 Task: Find connections with filter location Padam with filter topic #successwith filter profile language Spanish with filter current company Indian Transport Logistics News with filter school Garden City University with filter industry Performing Arts and Spectator Sports with filter service category Public Relations with filter keywords title IT Professional
Action: Mouse moved to (507, 71)
Screenshot: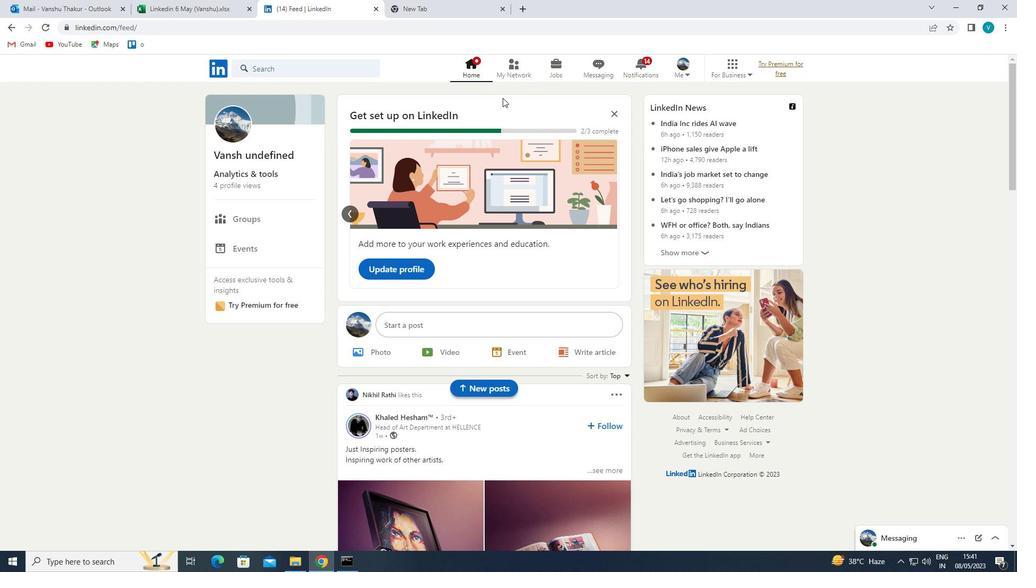 
Action: Mouse pressed left at (507, 71)
Screenshot: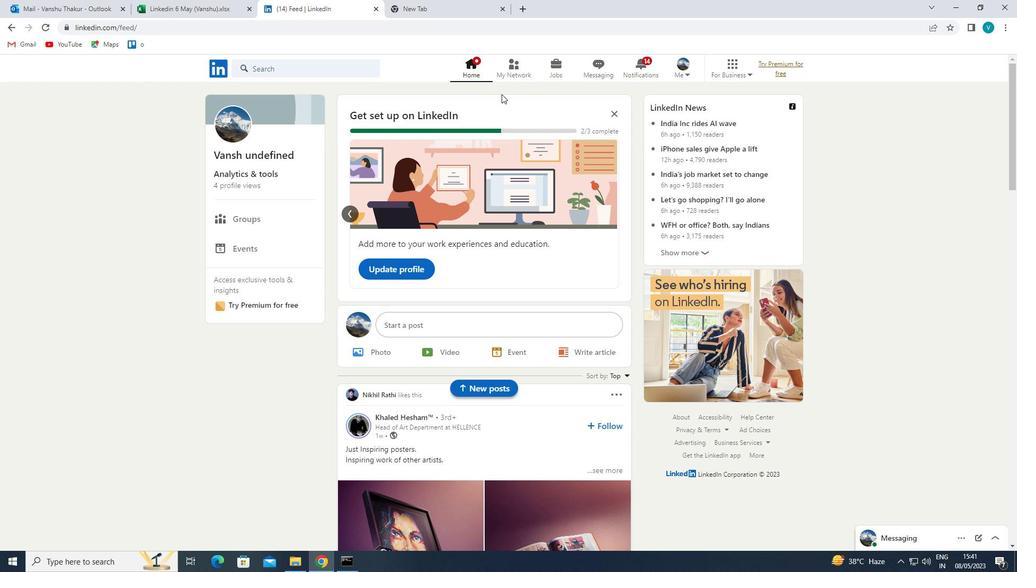 
Action: Mouse moved to (314, 122)
Screenshot: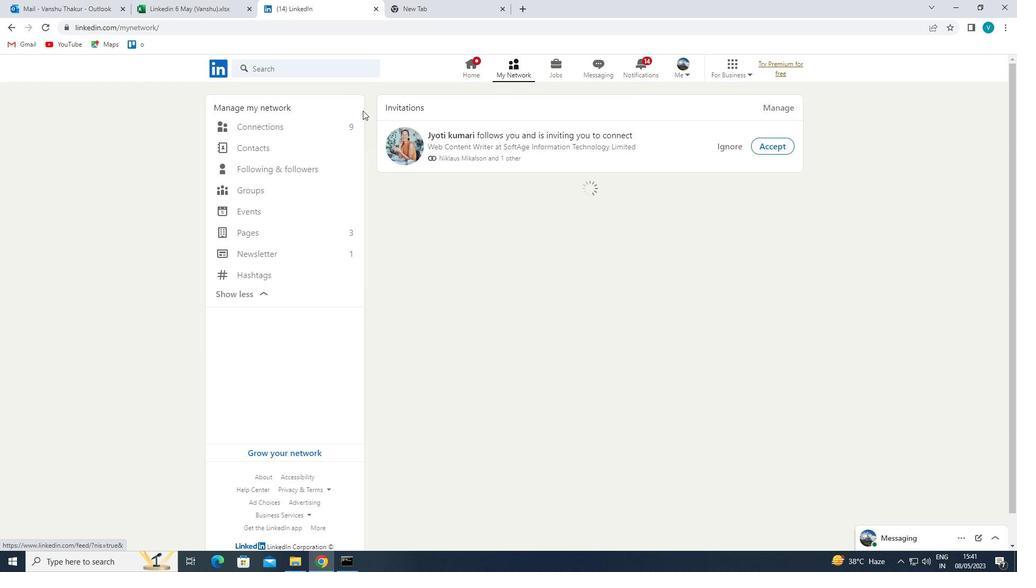
Action: Mouse pressed left at (314, 122)
Screenshot: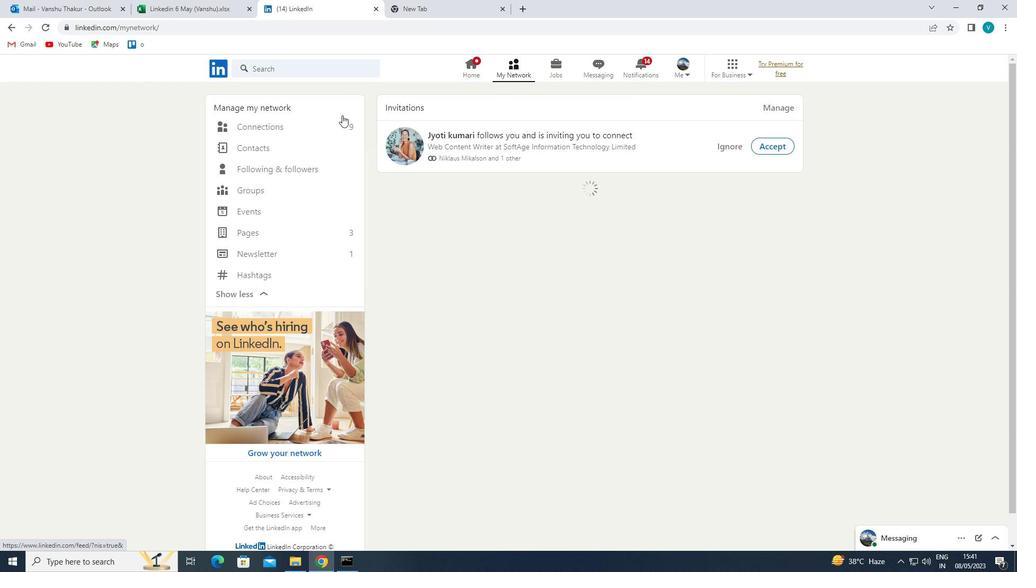
Action: Mouse moved to (608, 130)
Screenshot: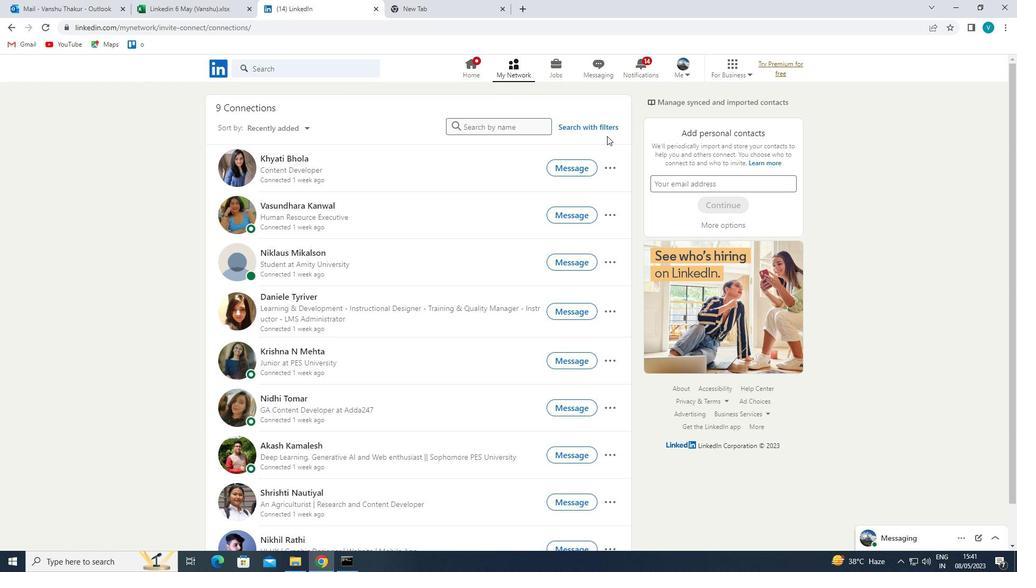 
Action: Mouse pressed left at (608, 130)
Screenshot: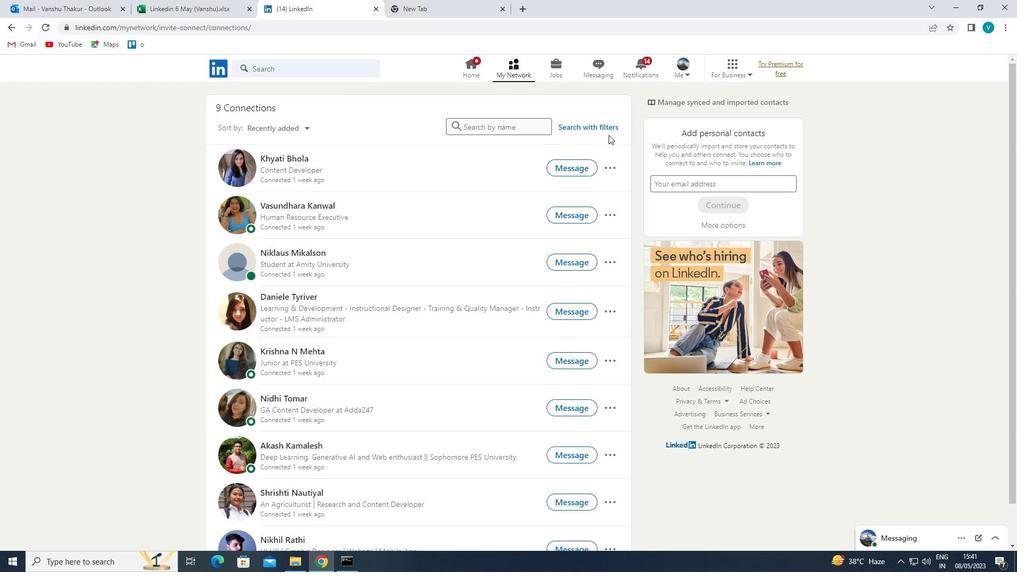 
Action: Mouse moved to (520, 95)
Screenshot: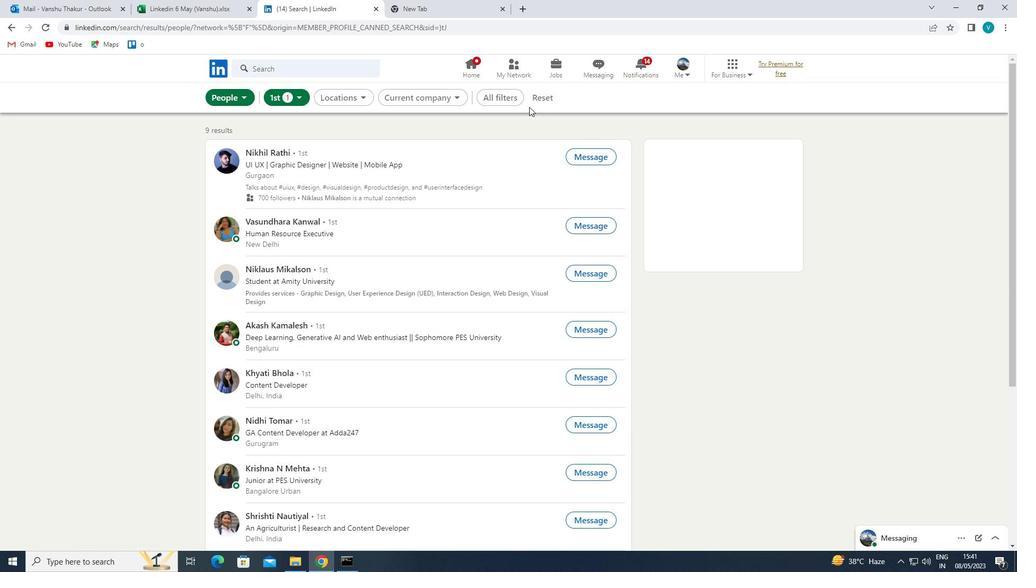 
Action: Mouse pressed left at (520, 95)
Screenshot: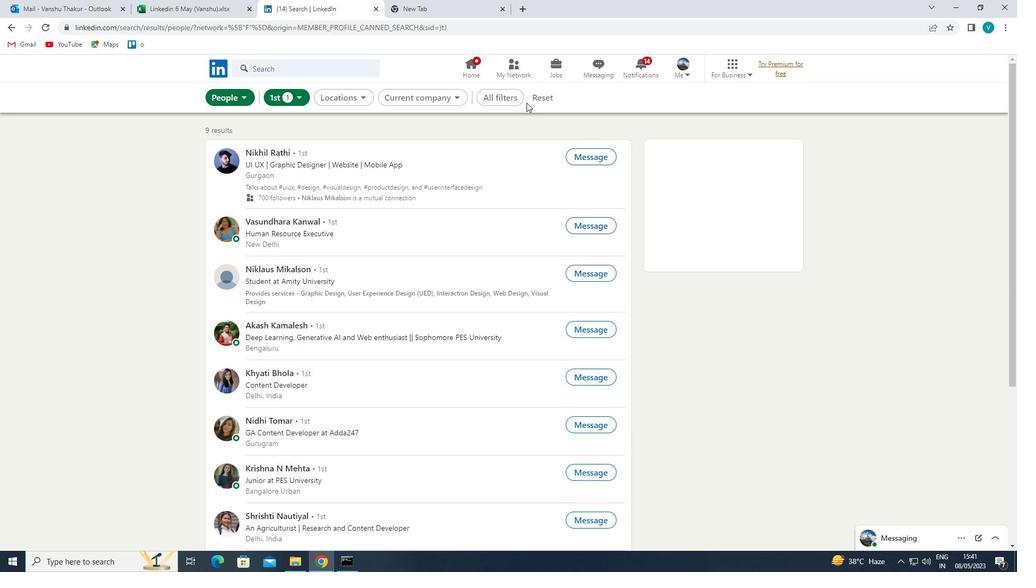 
Action: Mouse moved to (775, 241)
Screenshot: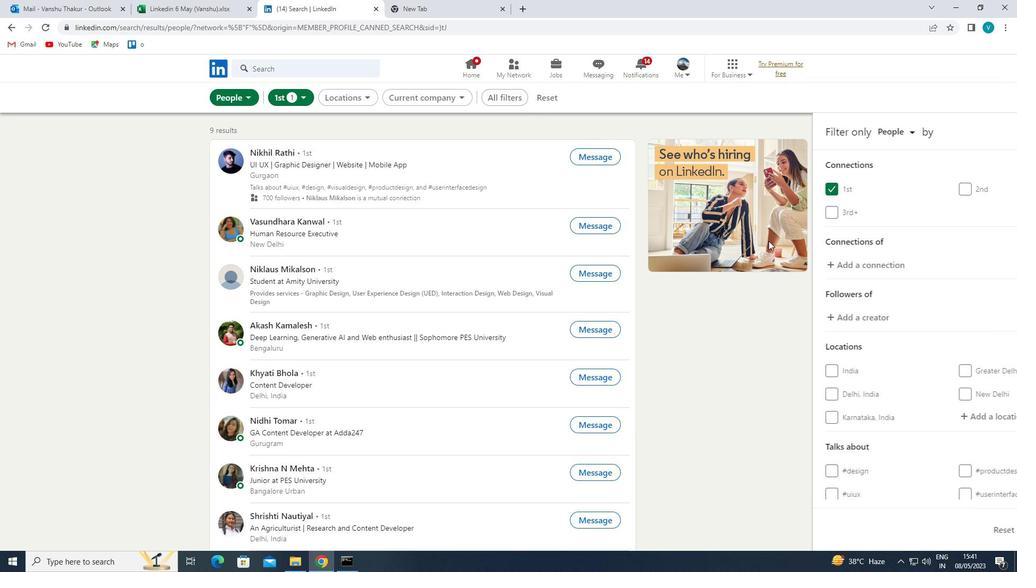 
Action: Mouse scrolled (775, 241) with delta (0, 0)
Screenshot: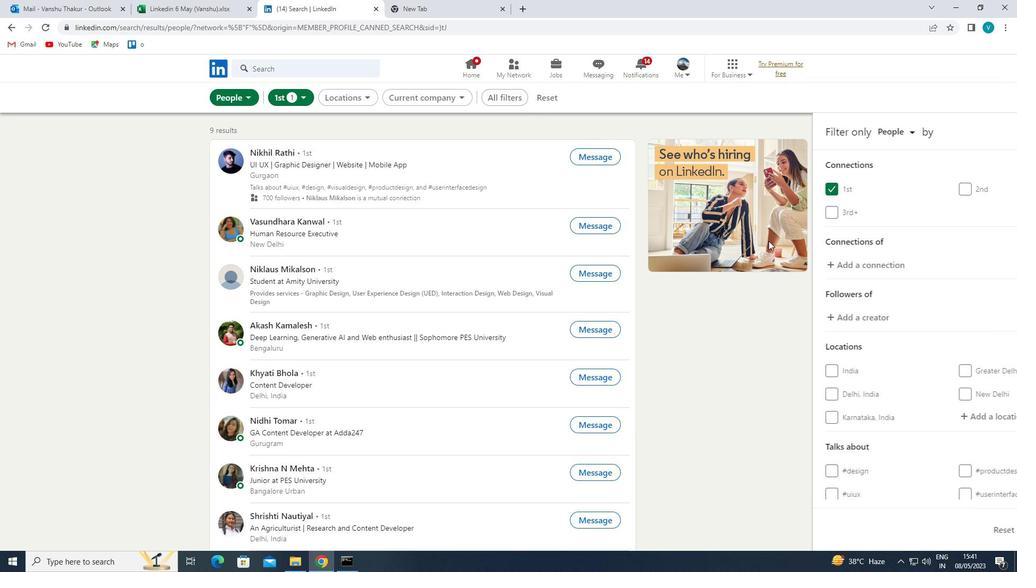 
Action: Mouse moved to (780, 243)
Screenshot: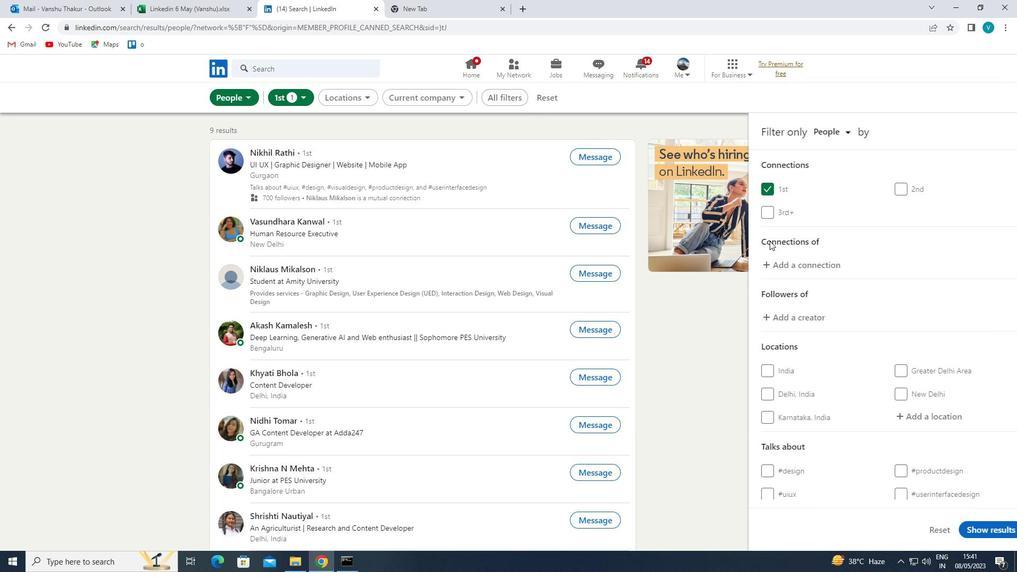 
Action: Mouse scrolled (780, 242) with delta (0, 0)
Screenshot: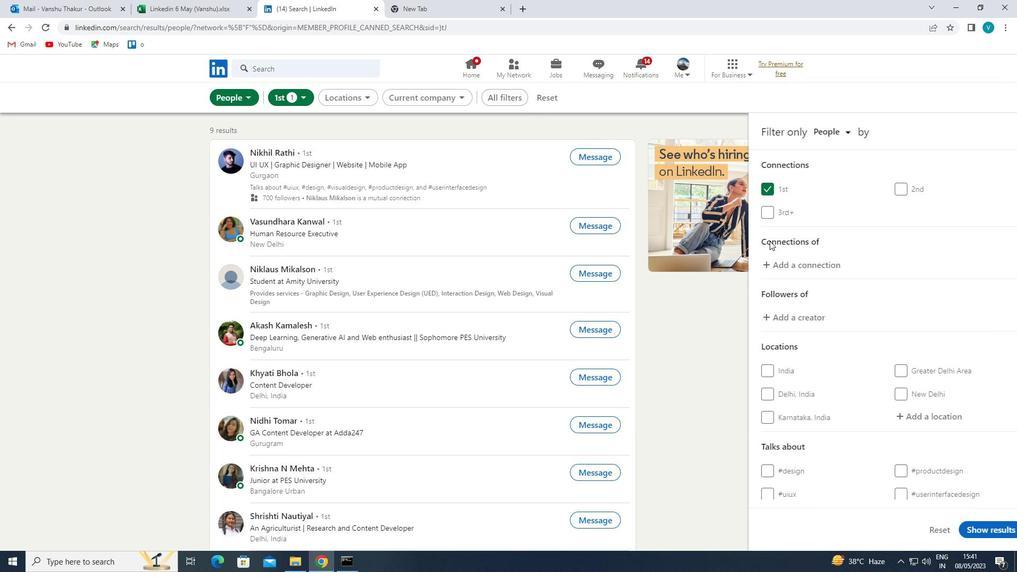 
Action: Mouse moved to (872, 309)
Screenshot: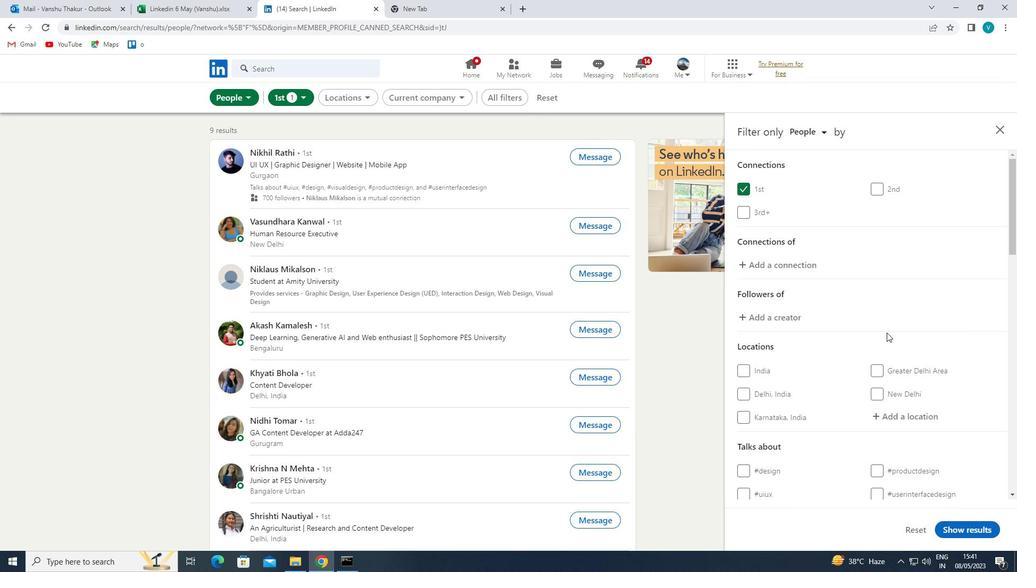 
Action: Mouse scrolled (872, 309) with delta (0, 0)
Screenshot: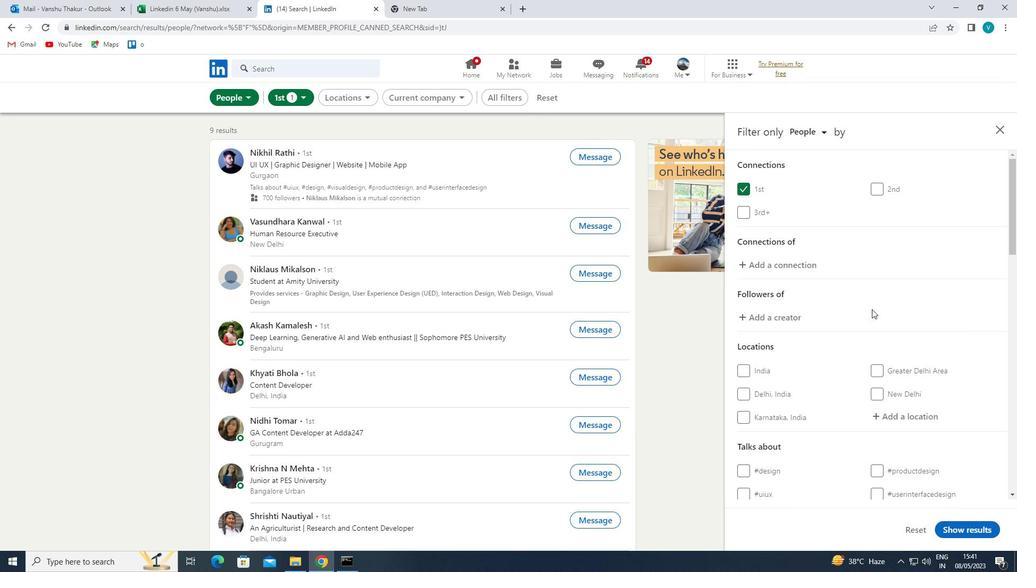 
Action: Mouse moved to (901, 359)
Screenshot: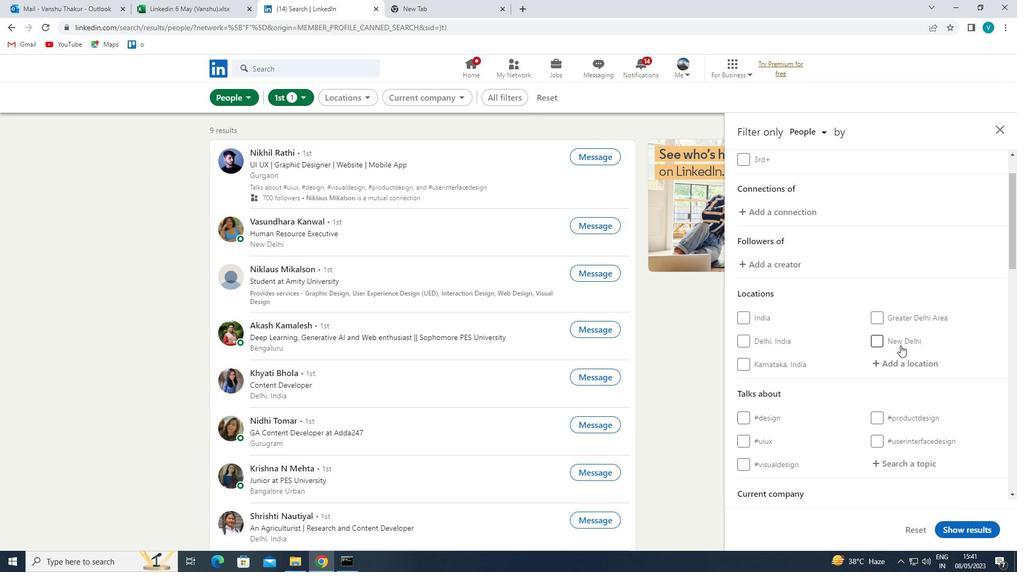 
Action: Mouse pressed left at (901, 359)
Screenshot: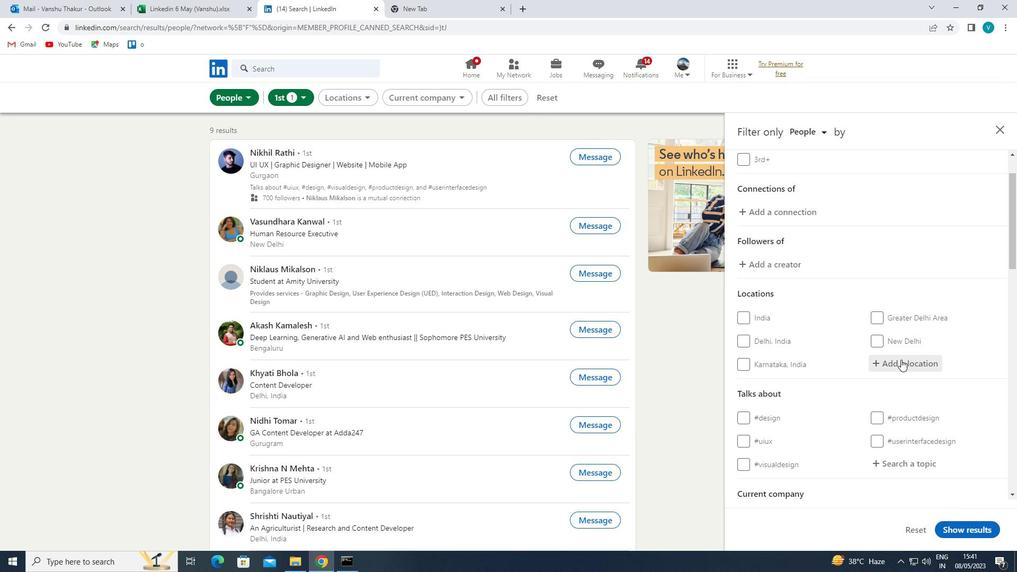 
Action: Mouse moved to (586, 469)
Screenshot: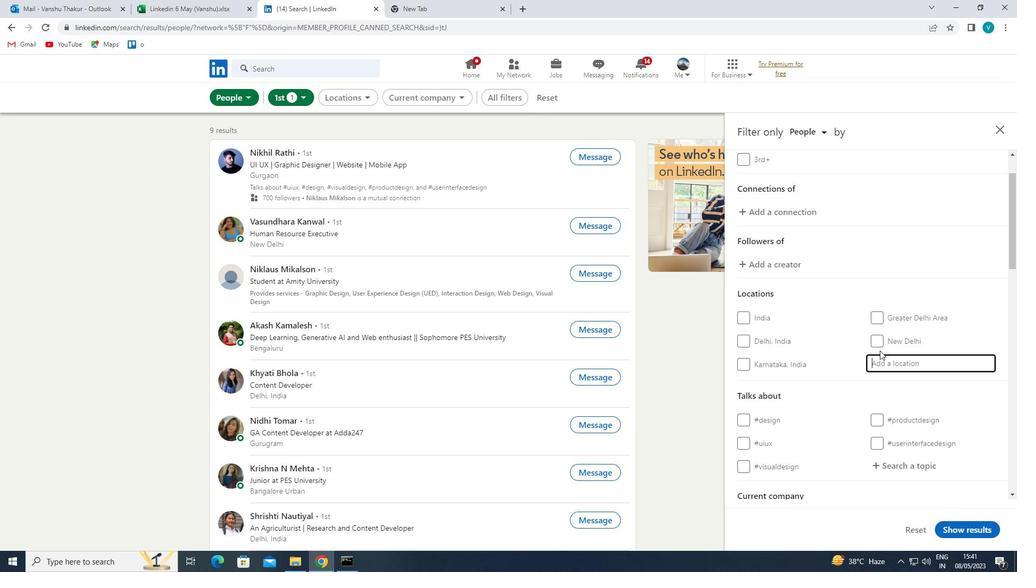 
Action: Key pressed <Key.shift>PADAM
Screenshot: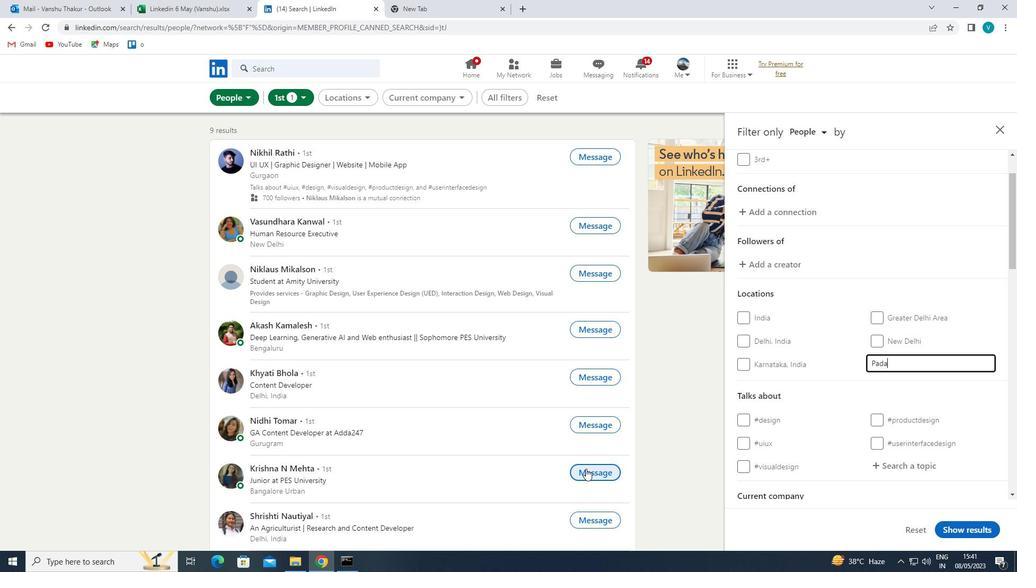 
Action: Mouse moved to (828, 383)
Screenshot: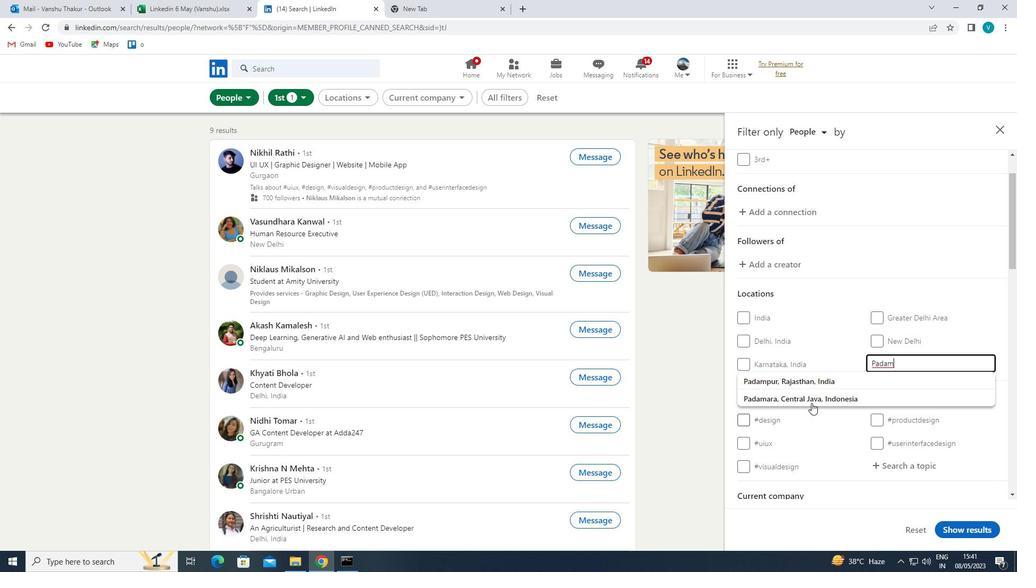 
Action: Mouse pressed left at (828, 383)
Screenshot: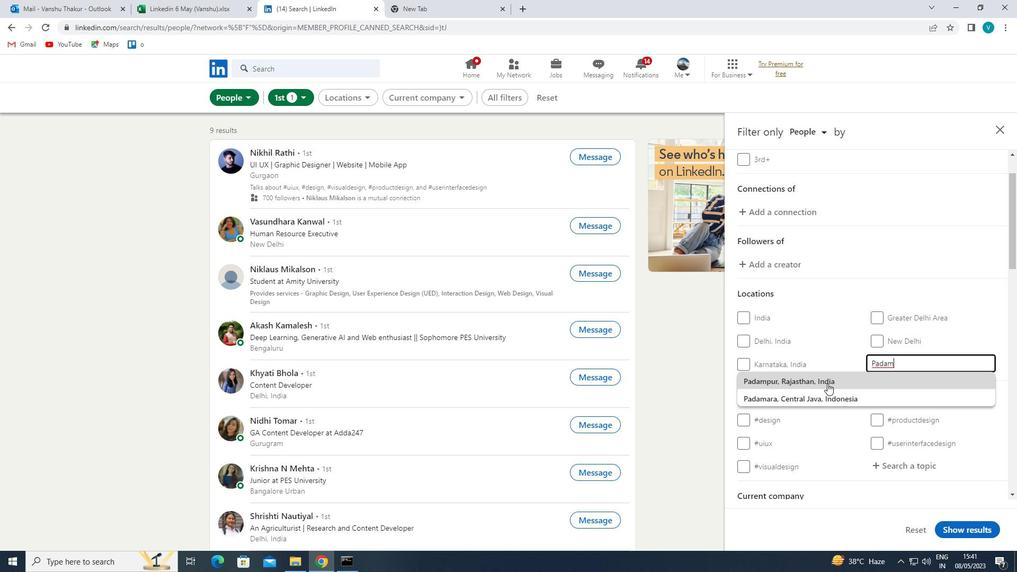 
Action: Mouse moved to (834, 379)
Screenshot: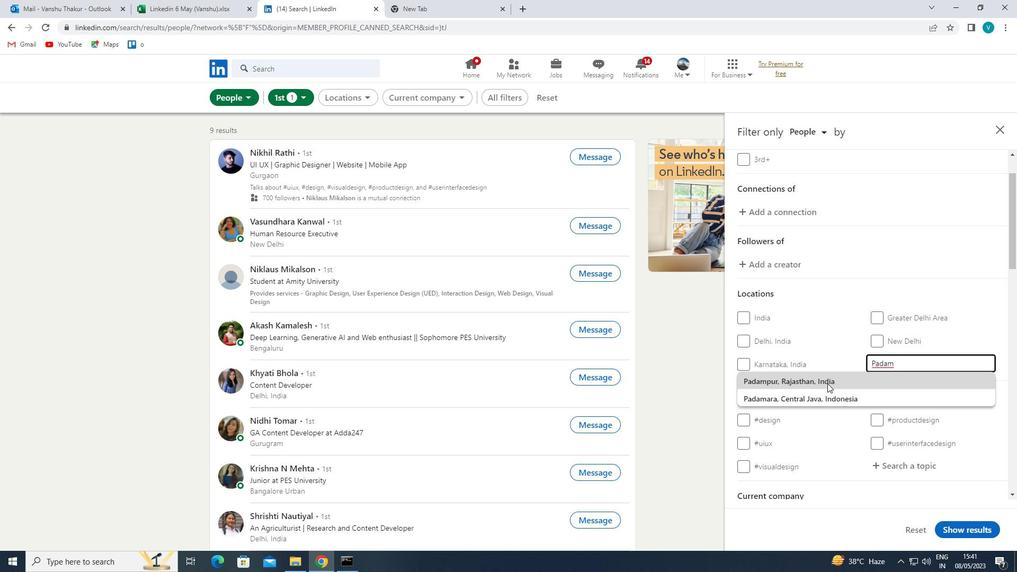 
Action: Mouse scrolled (834, 379) with delta (0, 0)
Screenshot: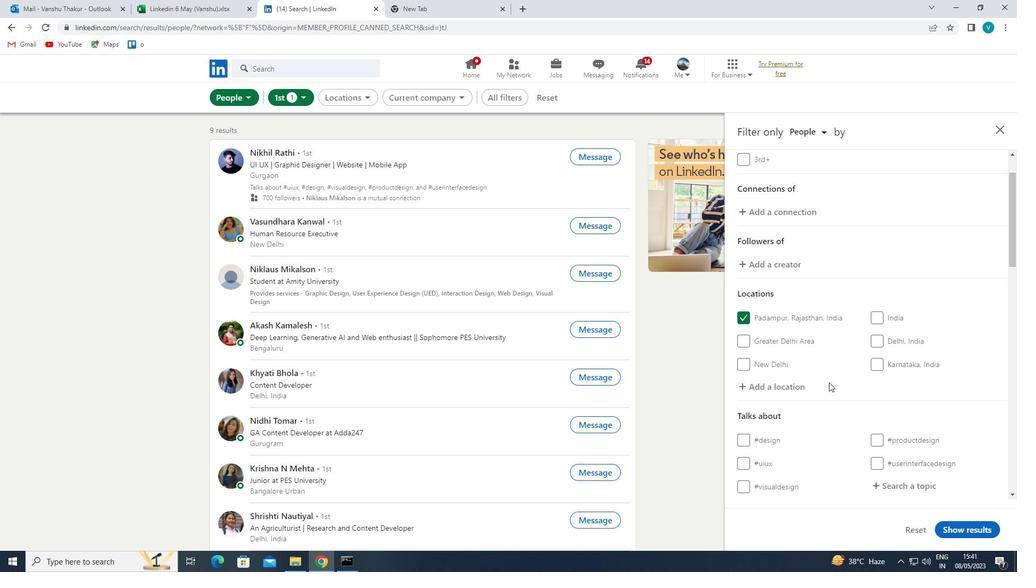 
Action: Mouse moved to (835, 379)
Screenshot: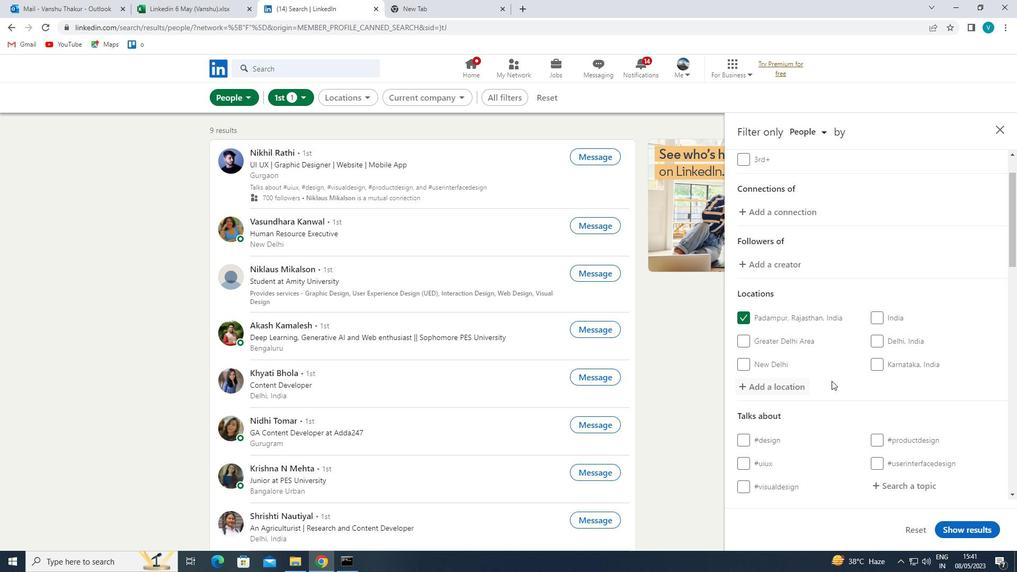 
Action: Mouse scrolled (835, 379) with delta (0, 0)
Screenshot: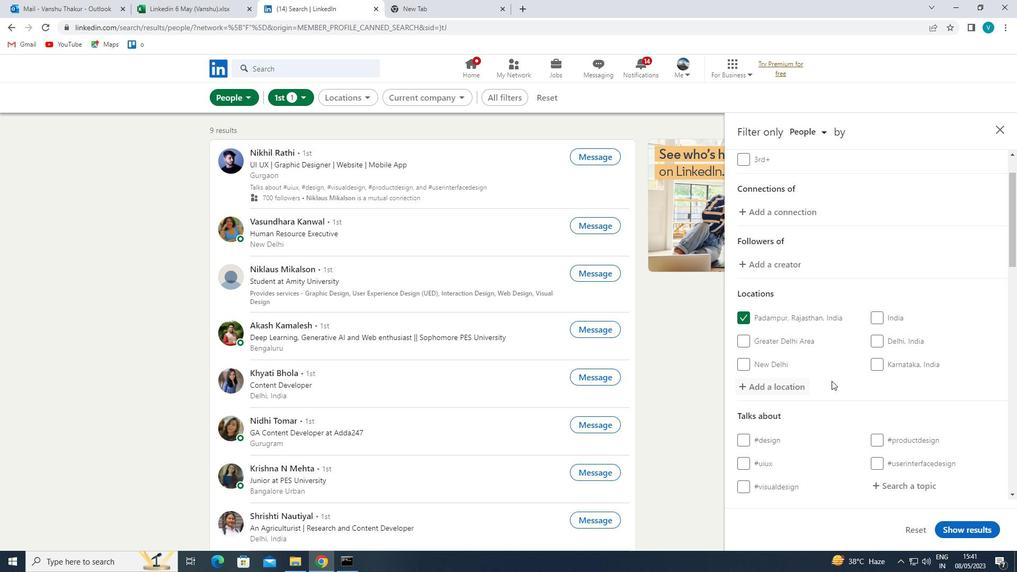 
Action: Mouse moved to (901, 373)
Screenshot: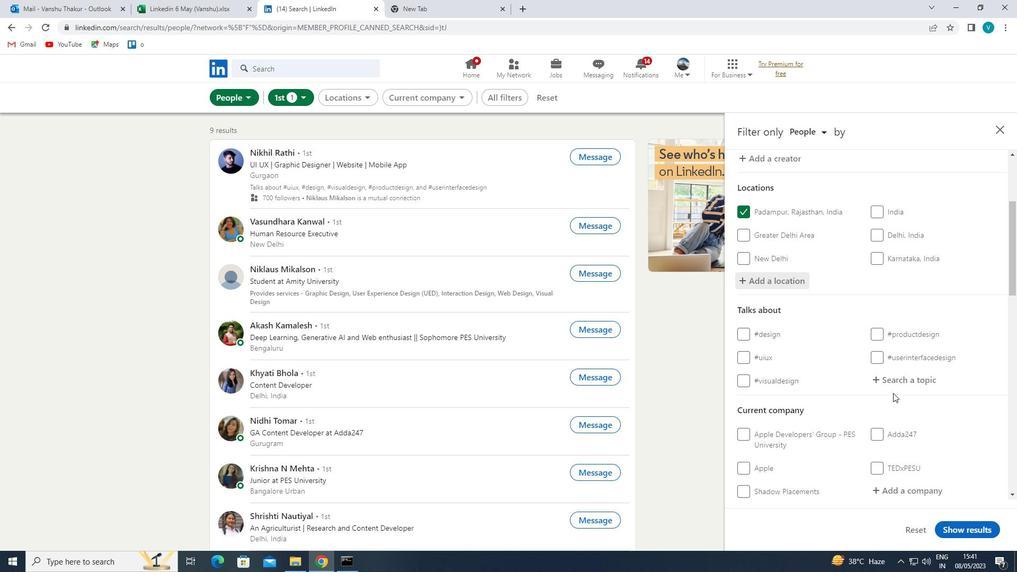 
Action: Mouse pressed left at (901, 373)
Screenshot: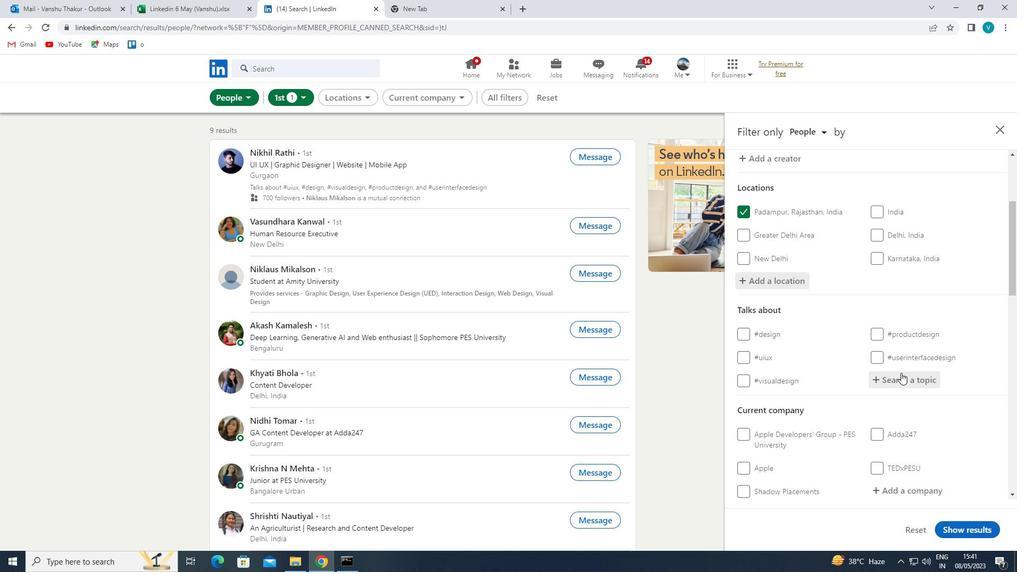 
Action: Mouse moved to (662, 521)
Screenshot: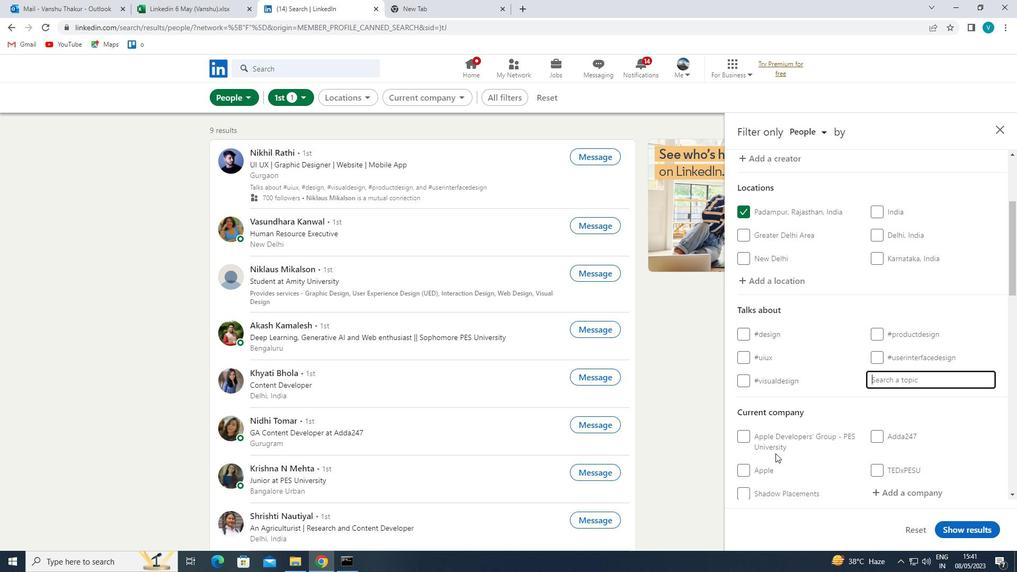 
Action: Key pressed SUCCESS
Screenshot: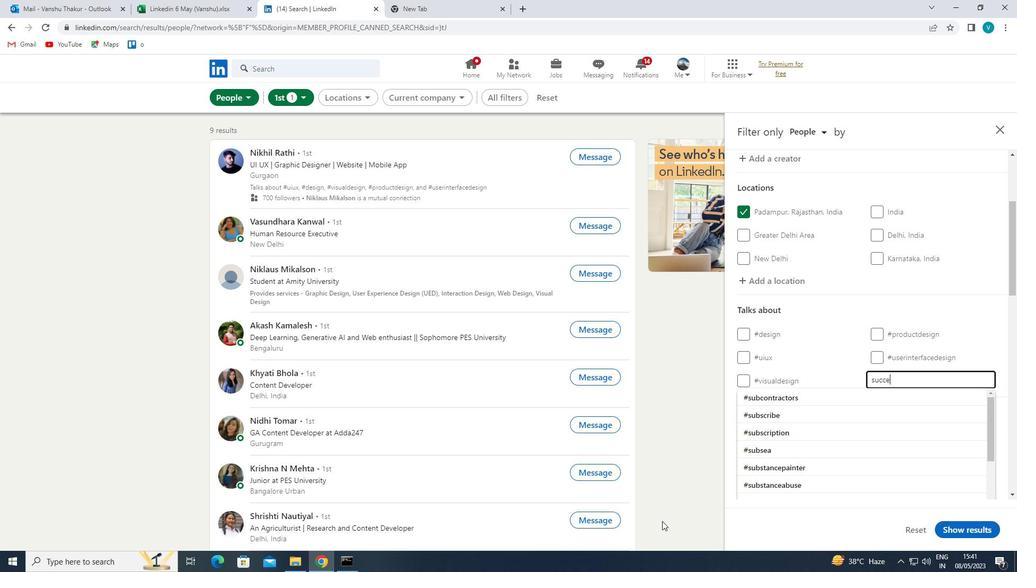 
Action: Mouse moved to (791, 393)
Screenshot: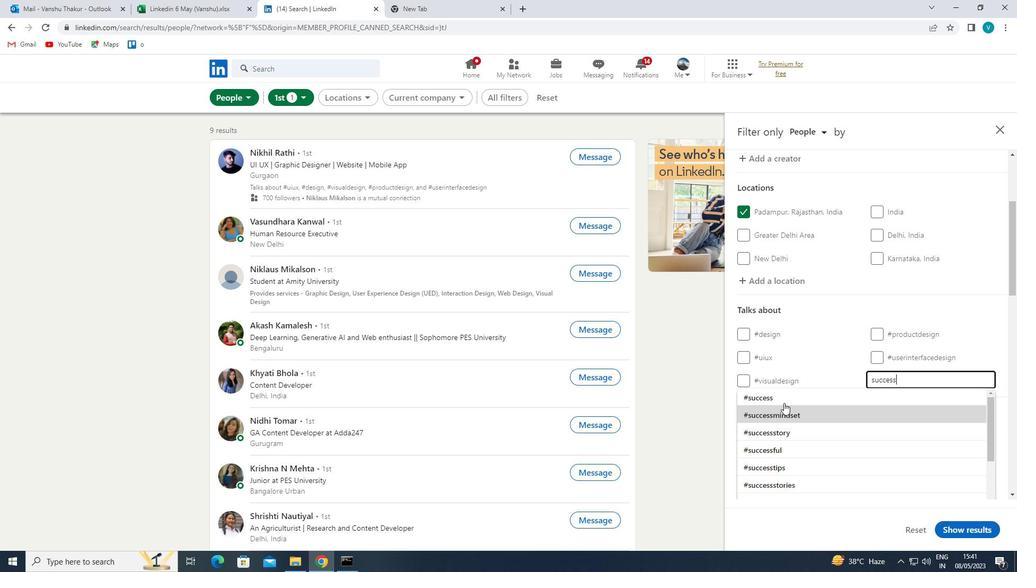 
Action: Mouse pressed left at (791, 393)
Screenshot: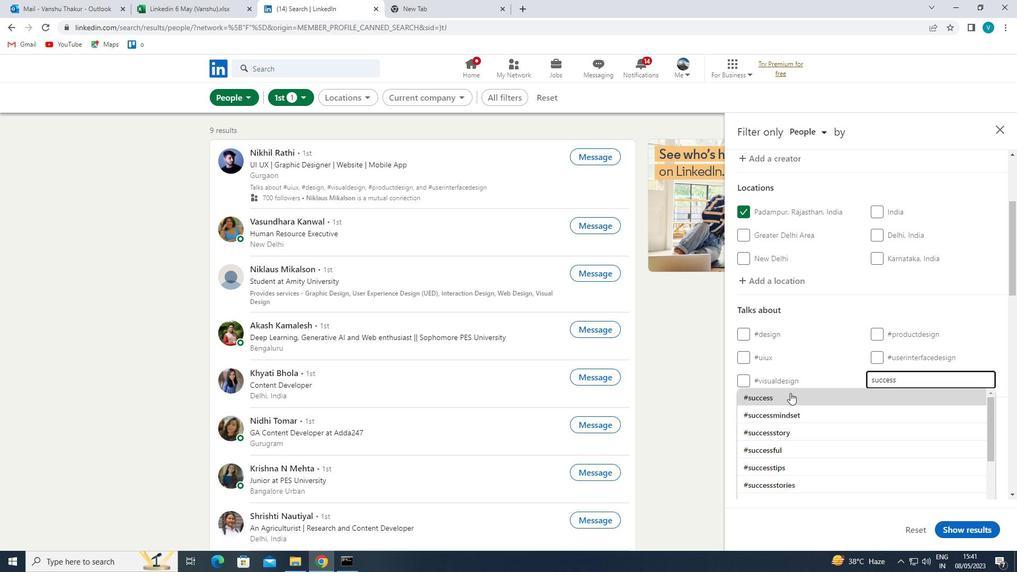 
Action: Mouse moved to (821, 404)
Screenshot: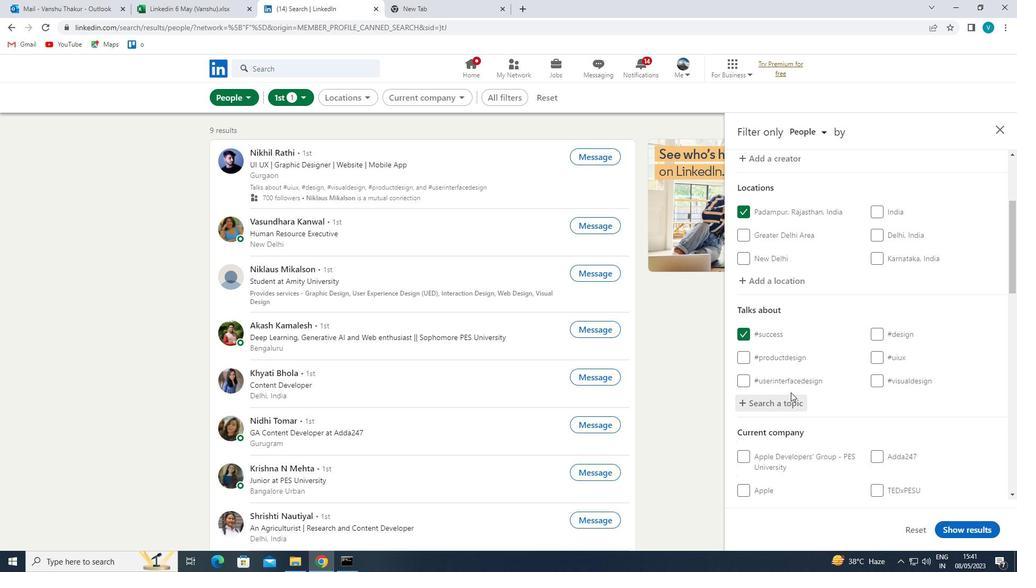 
Action: Mouse scrolled (821, 403) with delta (0, 0)
Screenshot: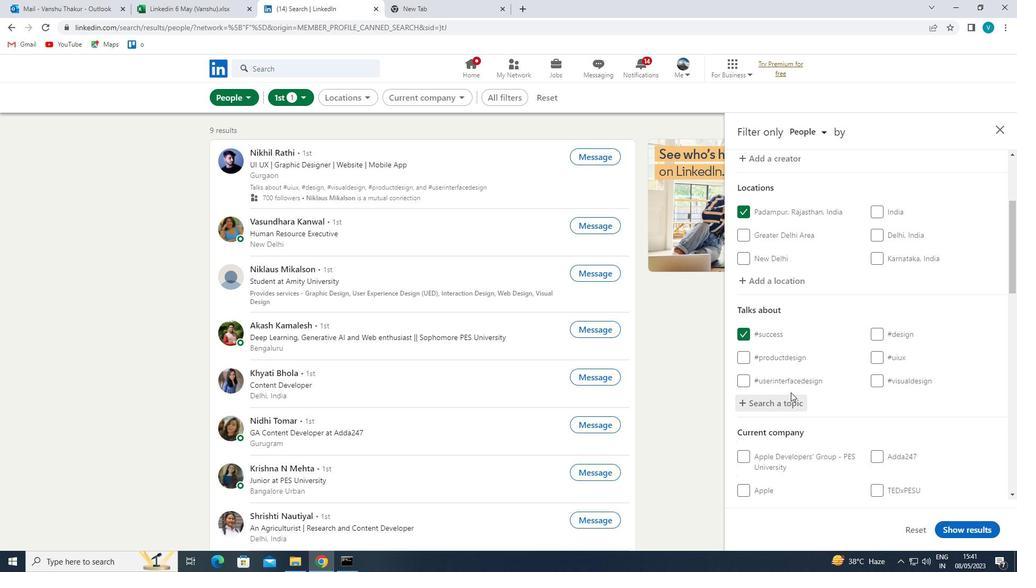 
Action: Mouse moved to (822, 404)
Screenshot: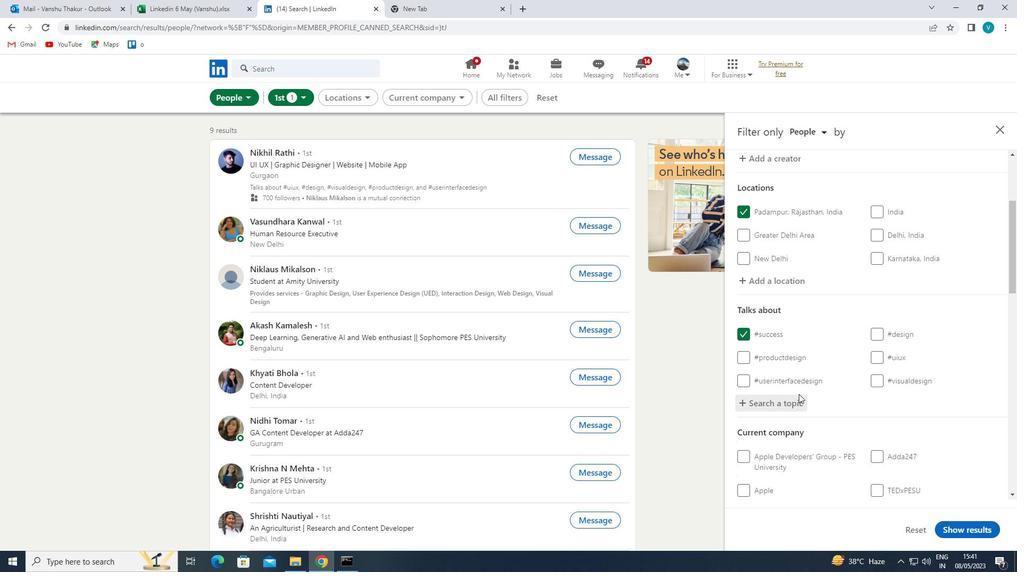 
Action: Mouse scrolled (822, 403) with delta (0, 0)
Screenshot: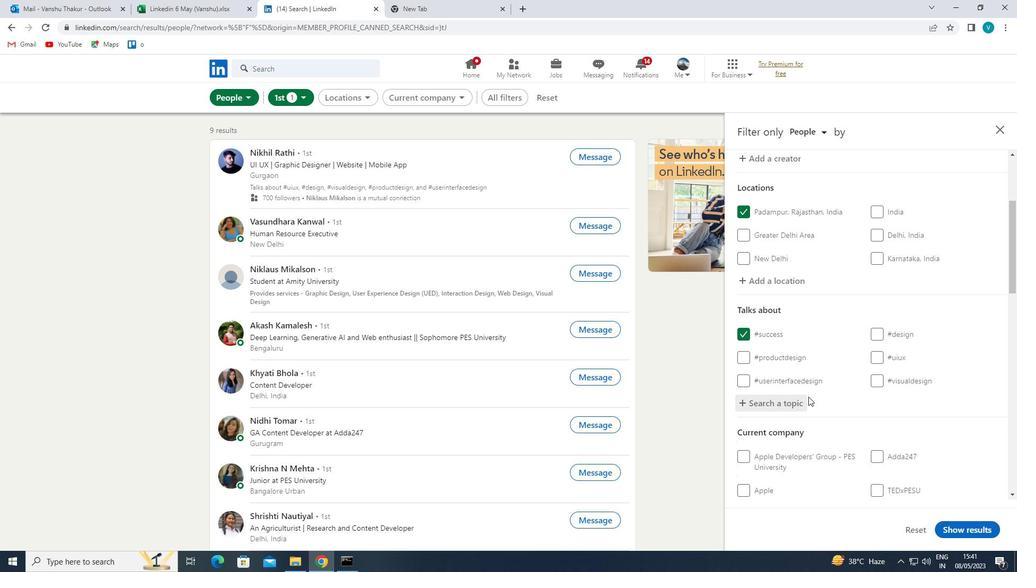 
Action: Mouse scrolled (822, 403) with delta (0, 0)
Screenshot: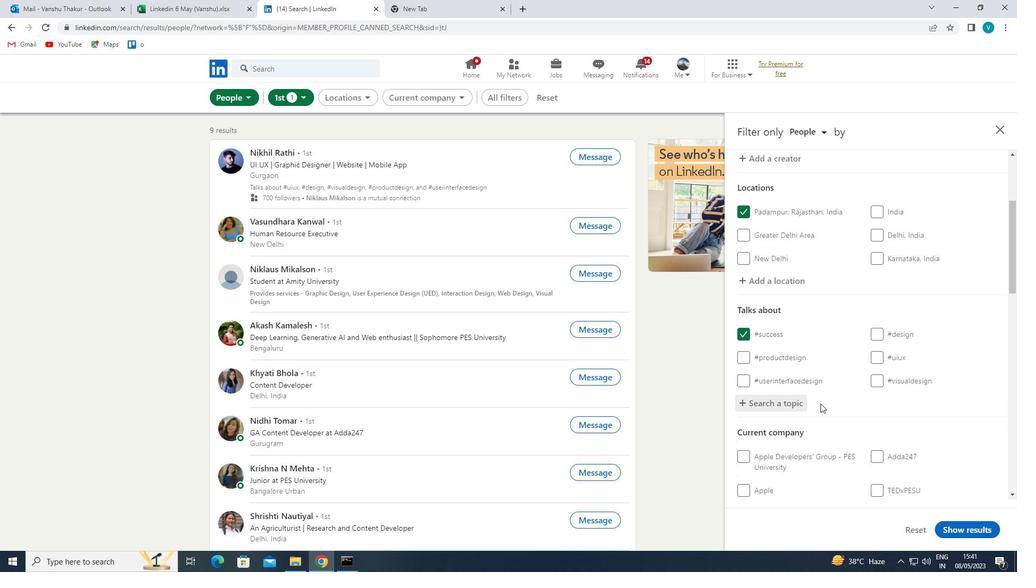 
Action: Mouse moved to (902, 361)
Screenshot: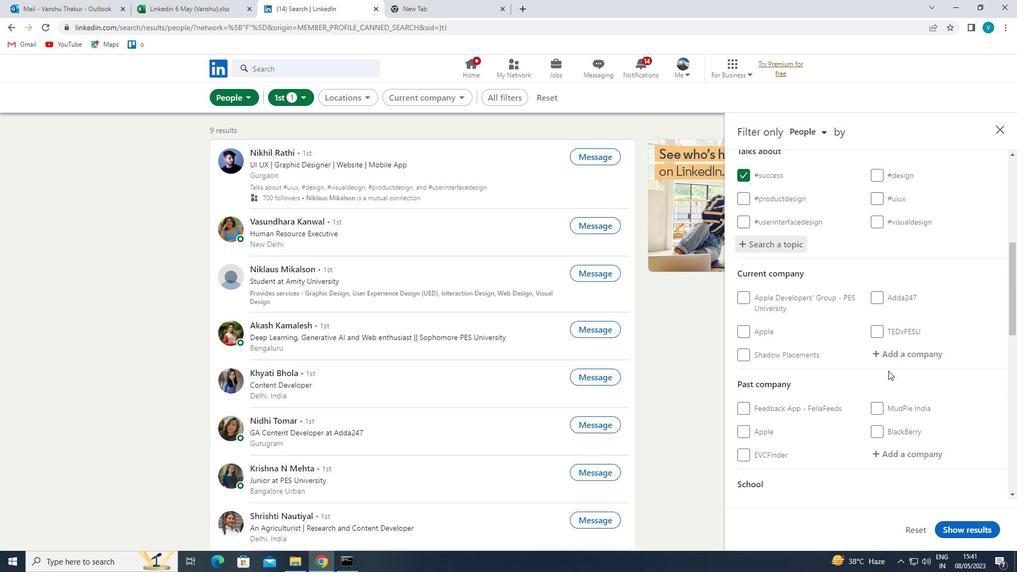 
Action: Mouse pressed left at (902, 361)
Screenshot: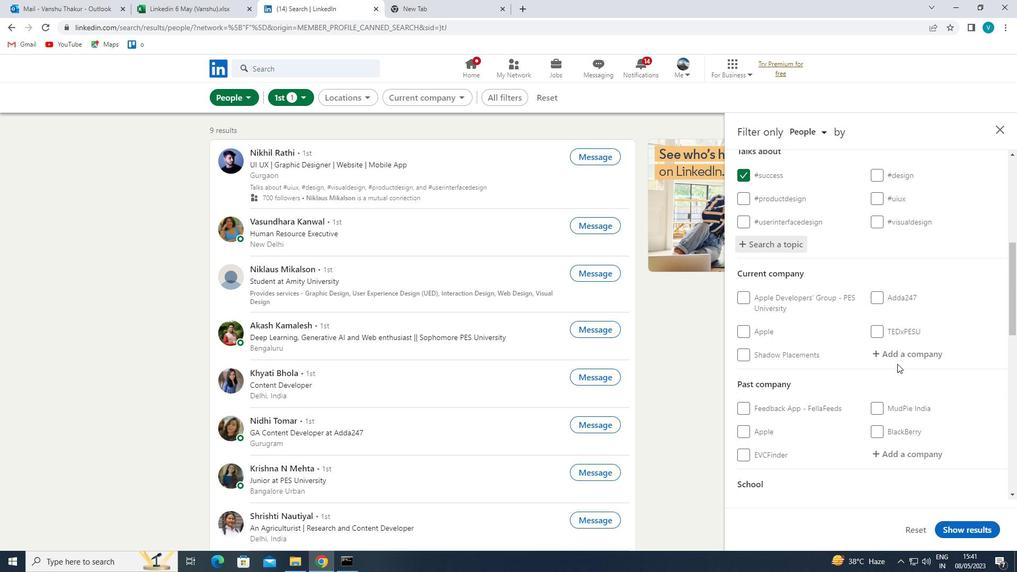 
Action: Mouse moved to (859, 386)
Screenshot: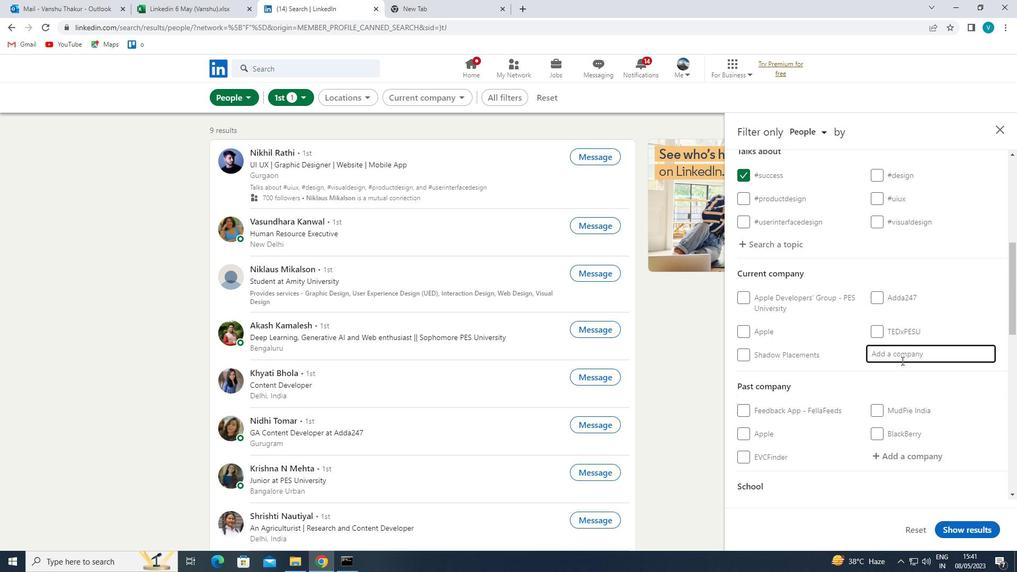 
Action: Key pressed <Key.shift>
Screenshot: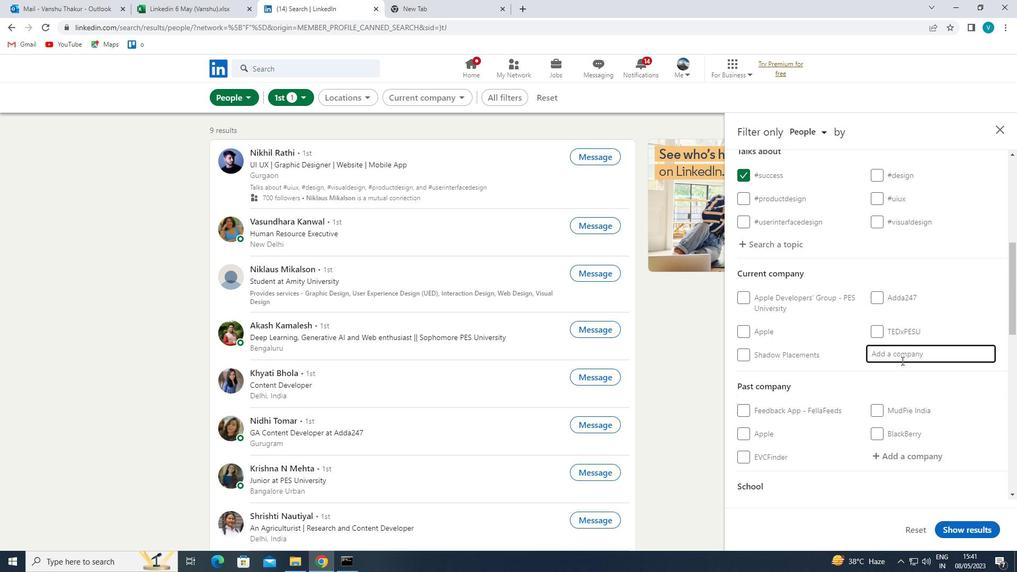
Action: Mouse moved to (797, 425)
Screenshot: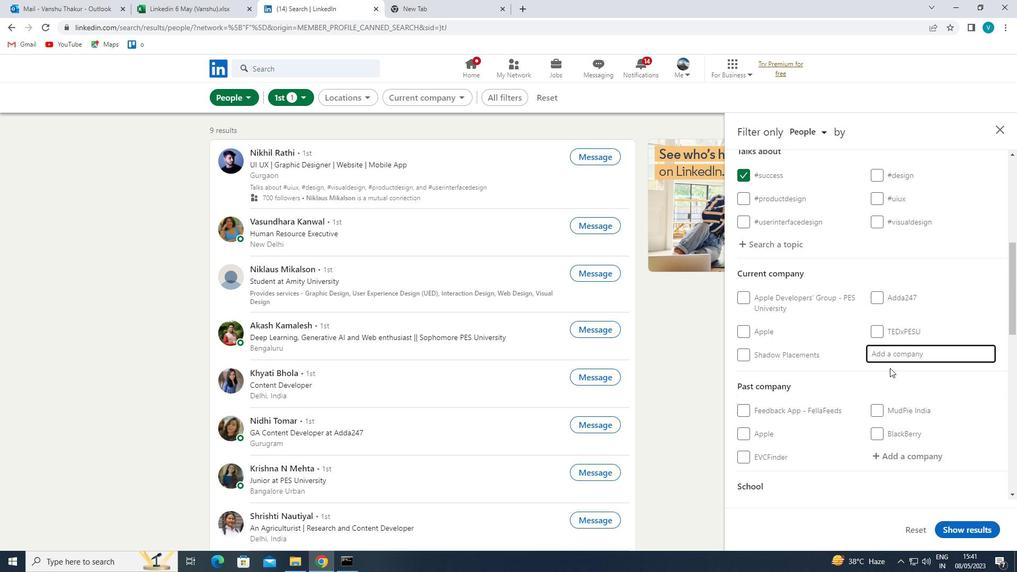 
Action: Key pressed INDIAN
Screenshot: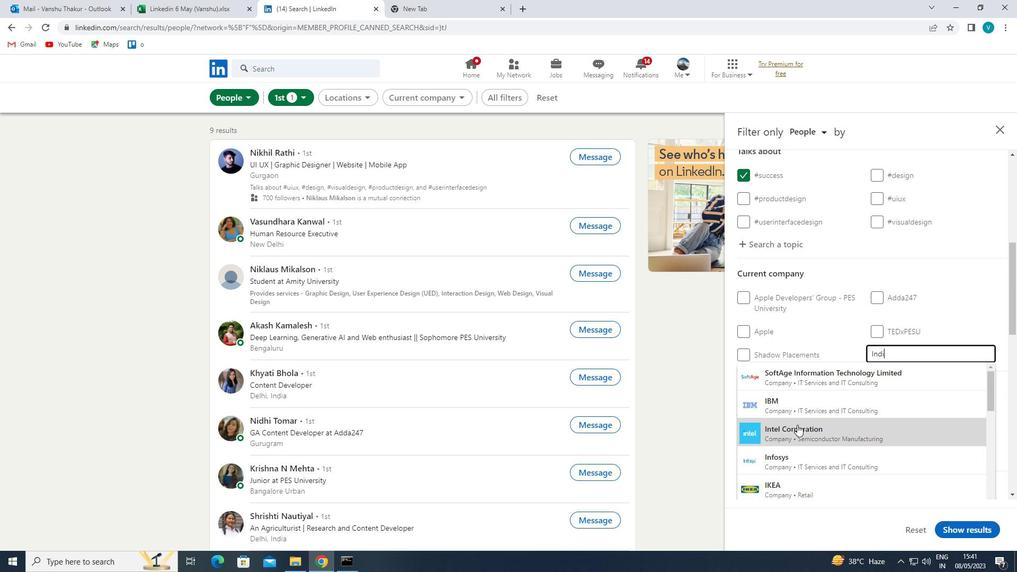 
Action: Mouse moved to (795, 405)
Screenshot: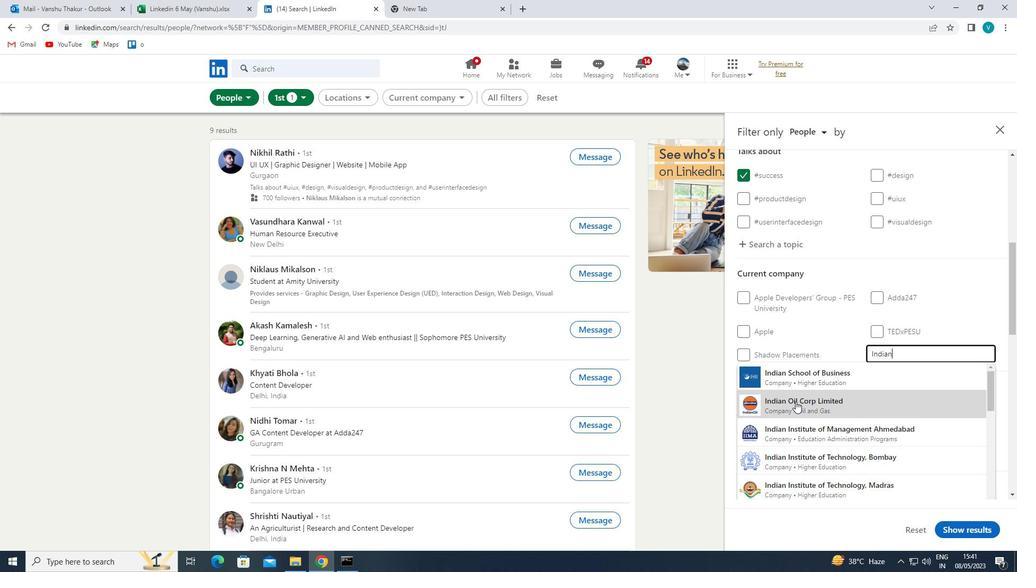 
Action: Key pressed <Key.space><Key.shift>TRANSPORT<Key.space>
Screenshot: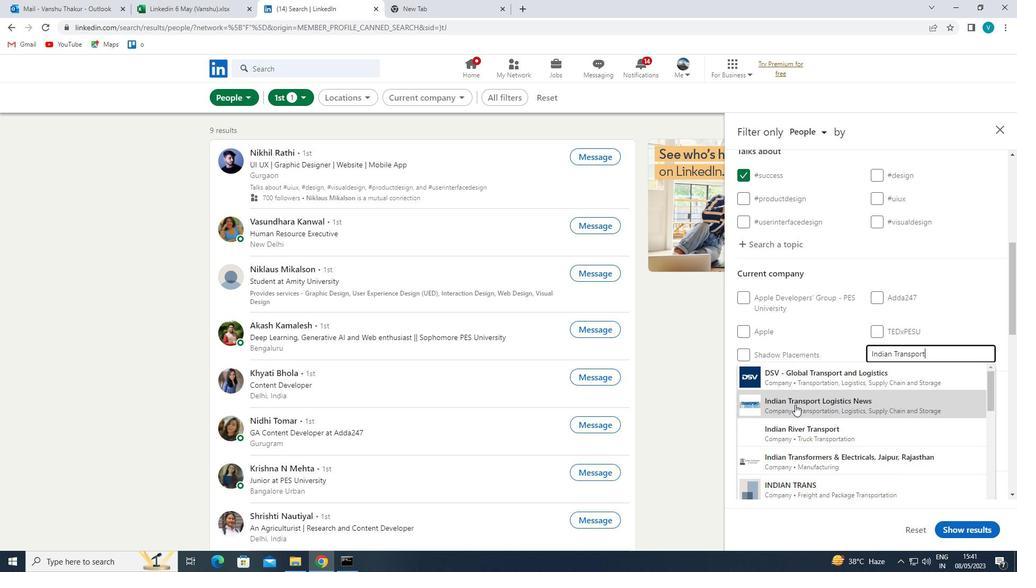 
Action: Mouse moved to (770, 396)
Screenshot: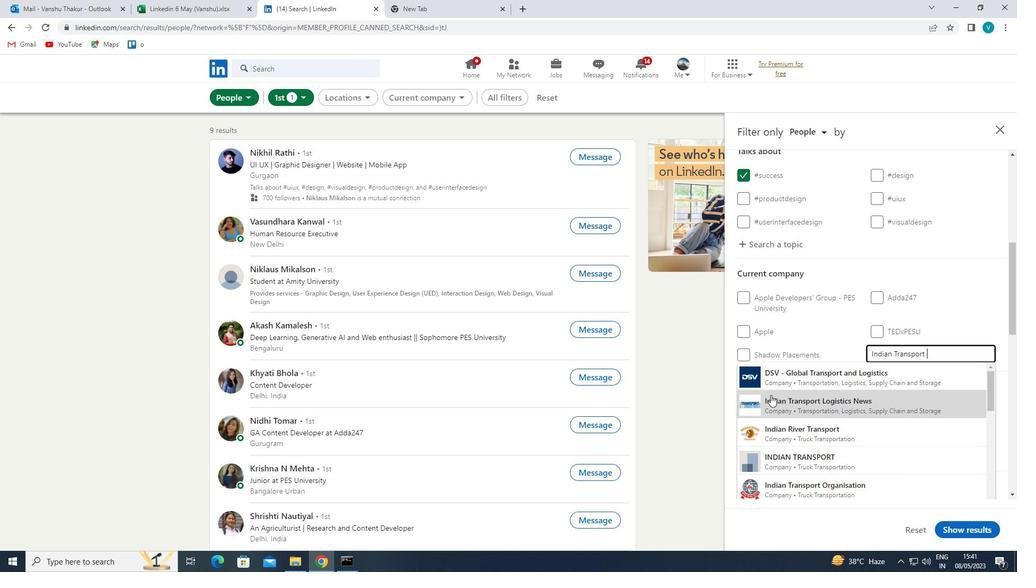 
Action: Mouse pressed left at (770, 396)
Screenshot: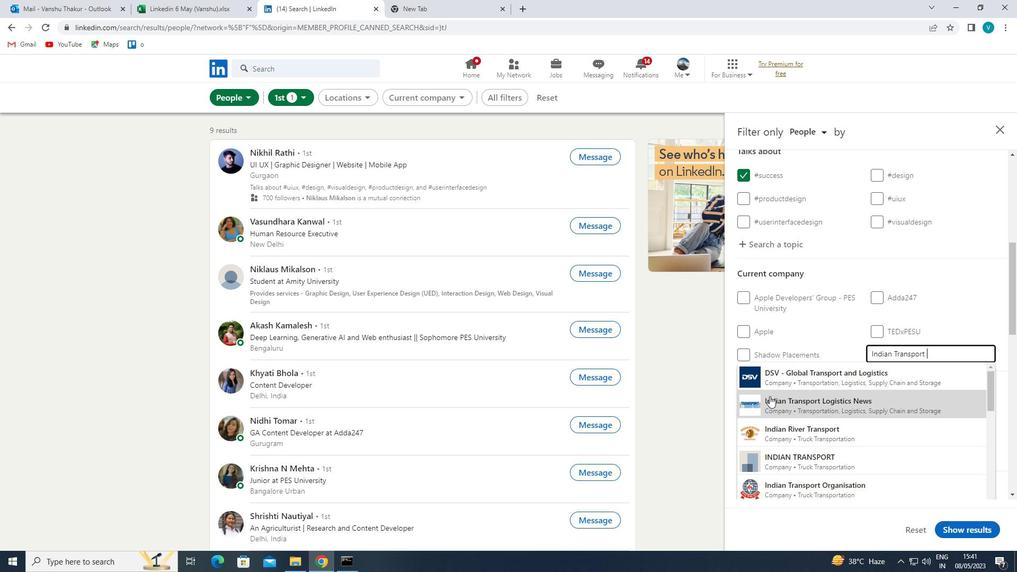 
Action: Mouse moved to (771, 398)
Screenshot: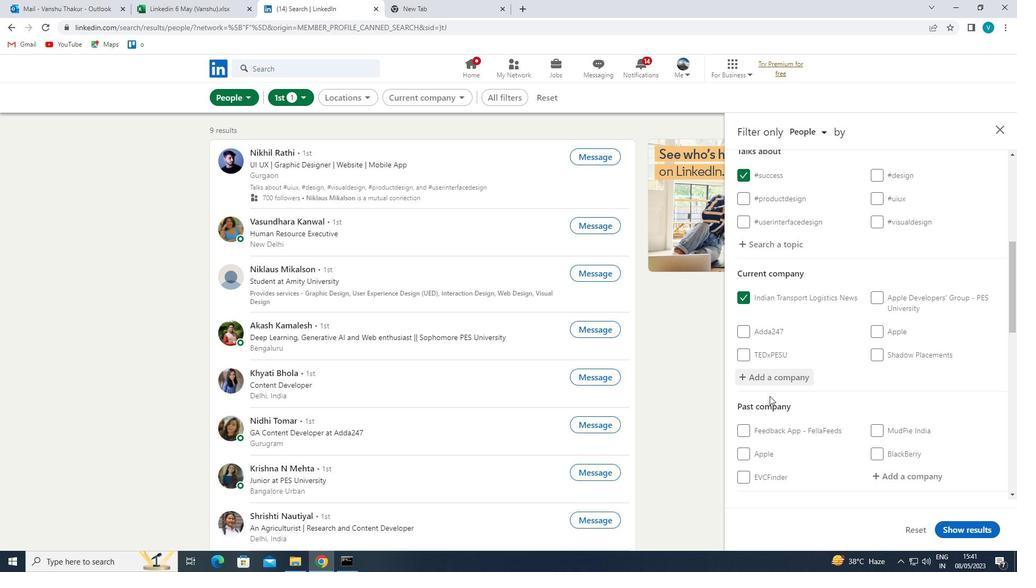 
Action: Mouse scrolled (771, 397) with delta (0, 0)
Screenshot: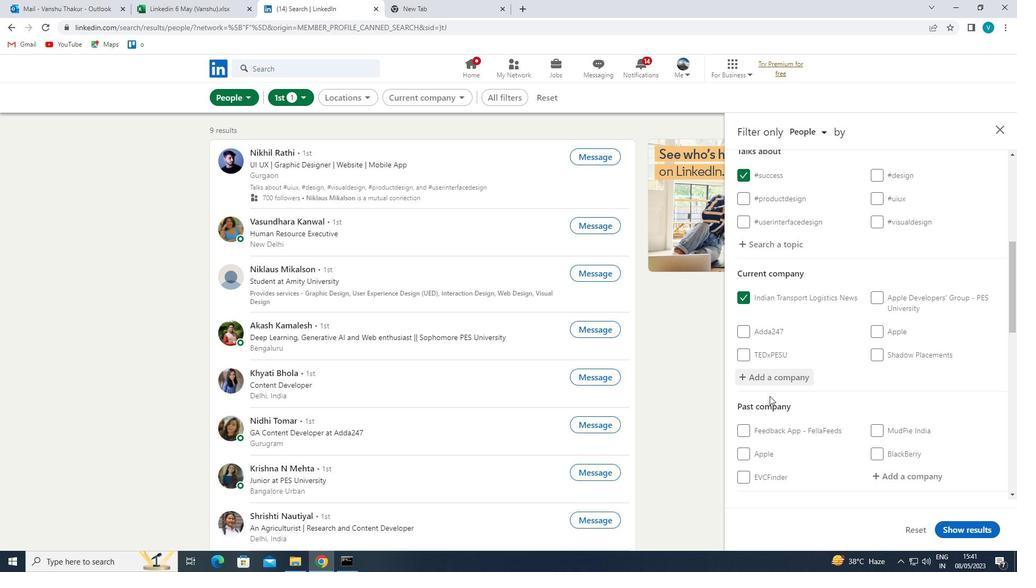 
Action: Mouse moved to (772, 398)
Screenshot: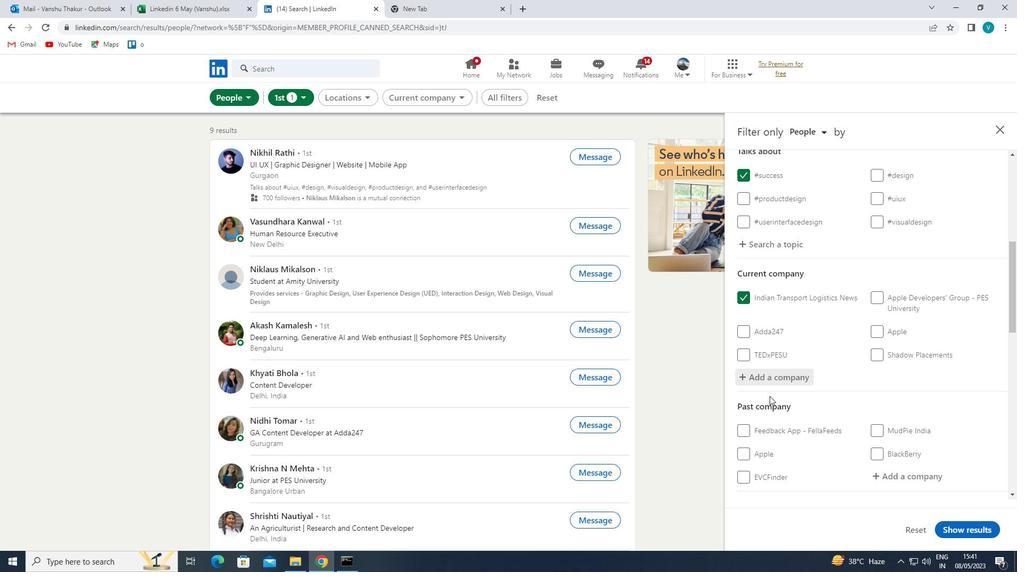 
Action: Mouse scrolled (772, 398) with delta (0, 0)
Screenshot: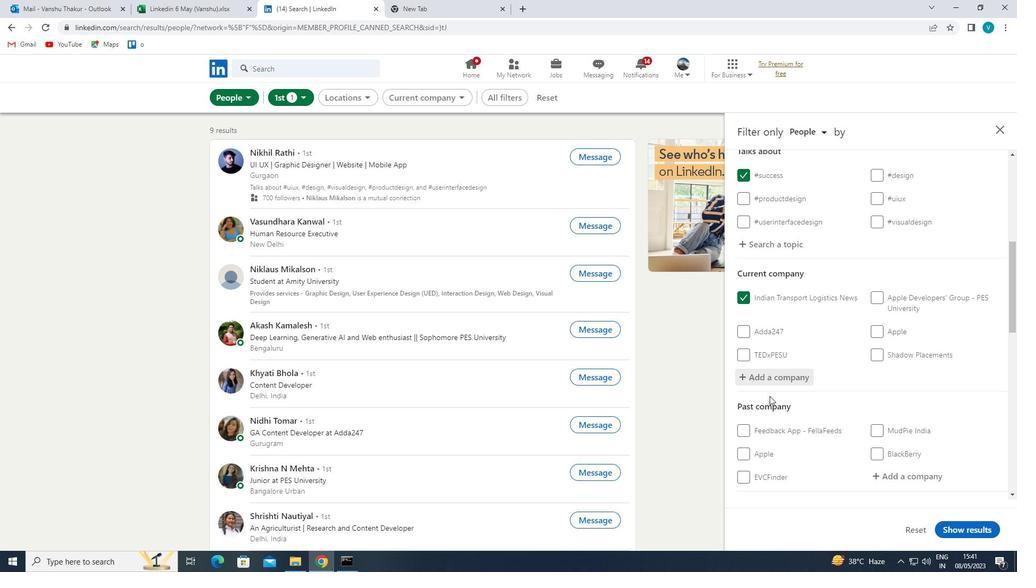 
Action: Mouse scrolled (772, 398) with delta (0, 0)
Screenshot: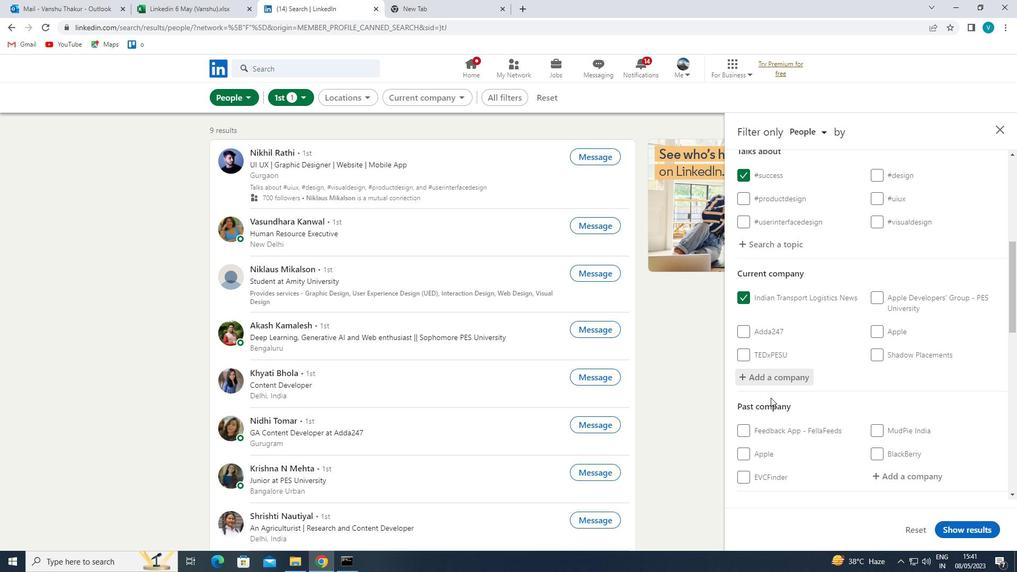 
Action: Mouse scrolled (772, 398) with delta (0, 0)
Screenshot: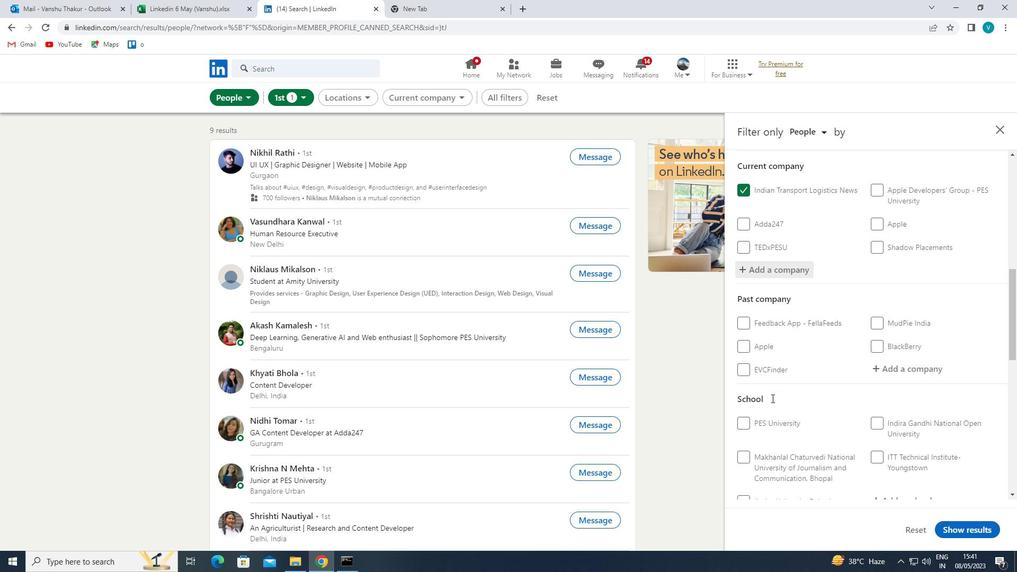 
Action: Mouse scrolled (772, 398) with delta (0, 0)
Screenshot: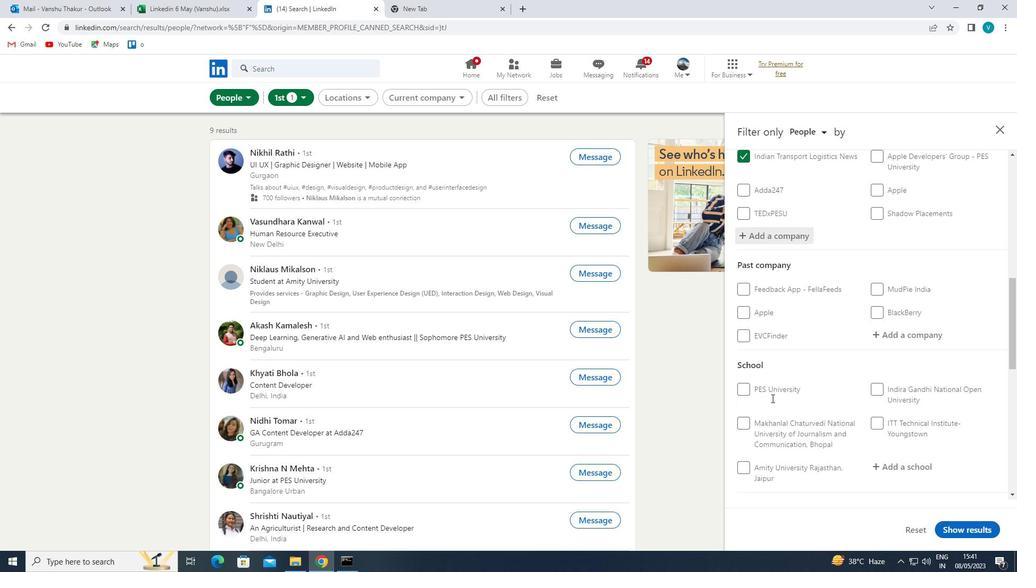 
Action: Mouse moved to (925, 338)
Screenshot: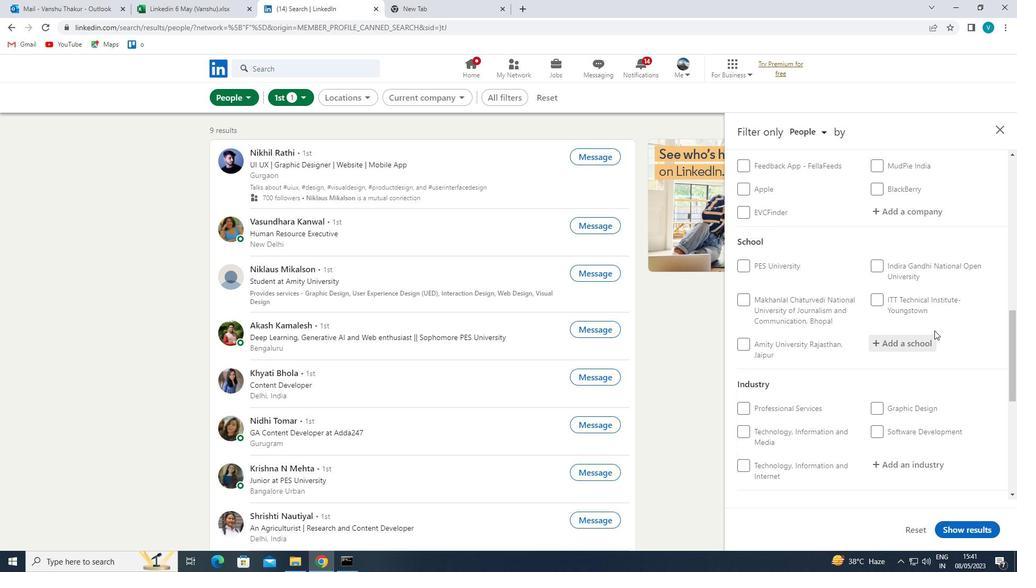
Action: Mouse pressed left at (925, 338)
Screenshot: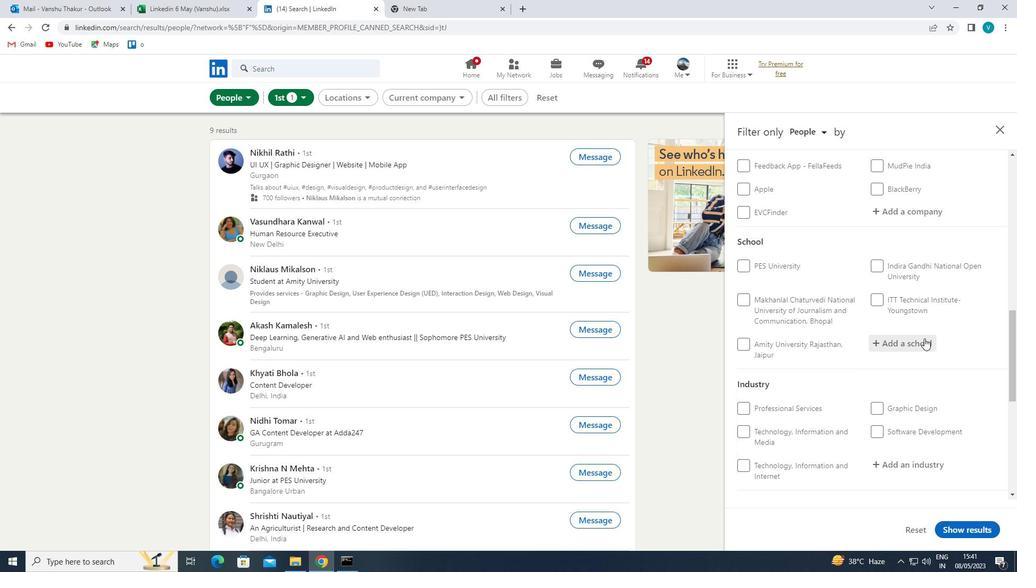
Action: Key pressed <Key.shift>GARDEN<Key.space><Key.shift>CITY<Key.space>
Screenshot: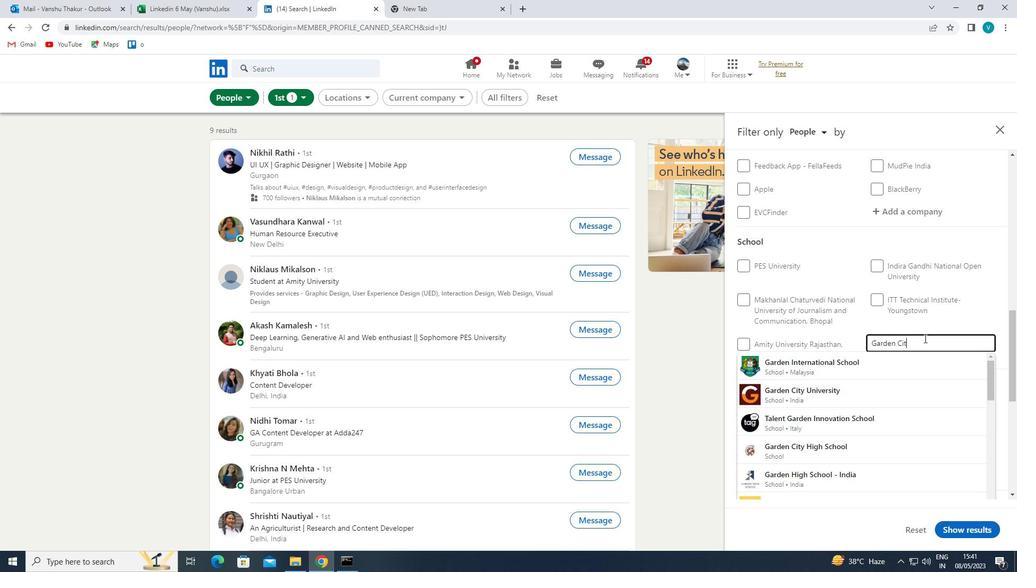 
Action: Mouse moved to (863, 369)
Screenshot: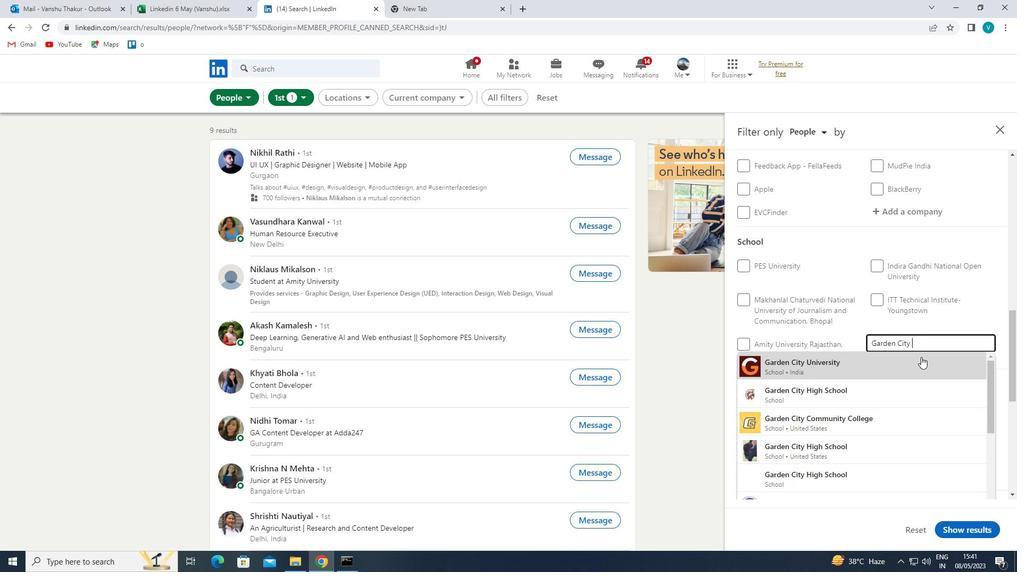 
Action: Mouse pressed left at (863, 369)
Screenshot: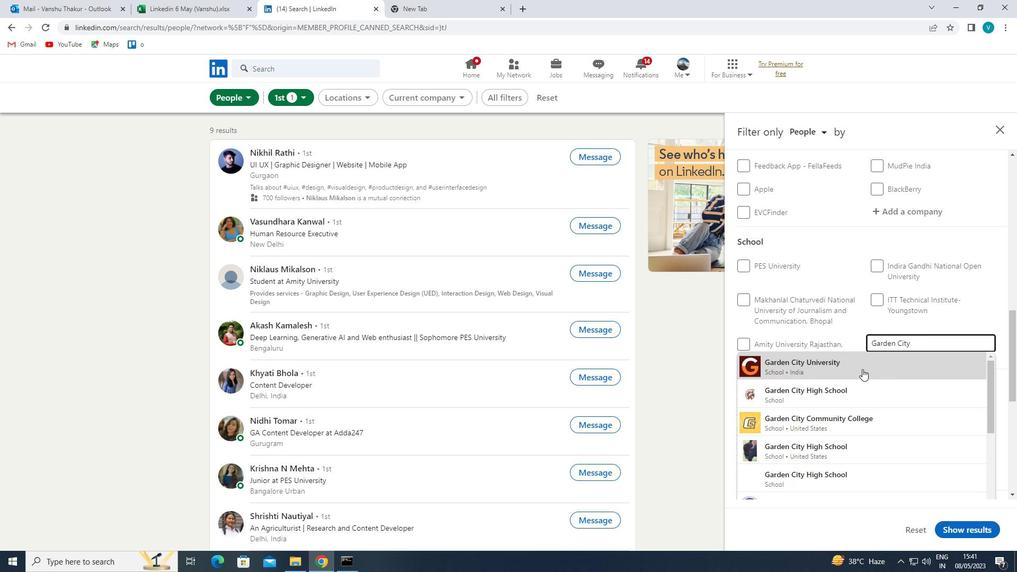
Action: Mouse scrolled (863, 368) with delta (0, 0)
Screenshot: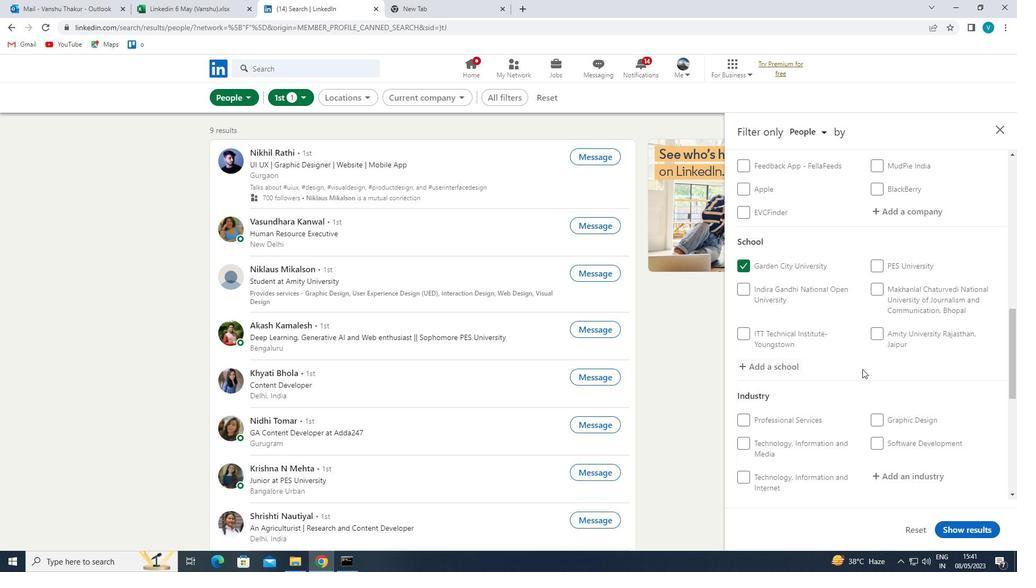 
Action: Mouse scrolled (863, 368) with delta (0, 0)
Screenshot: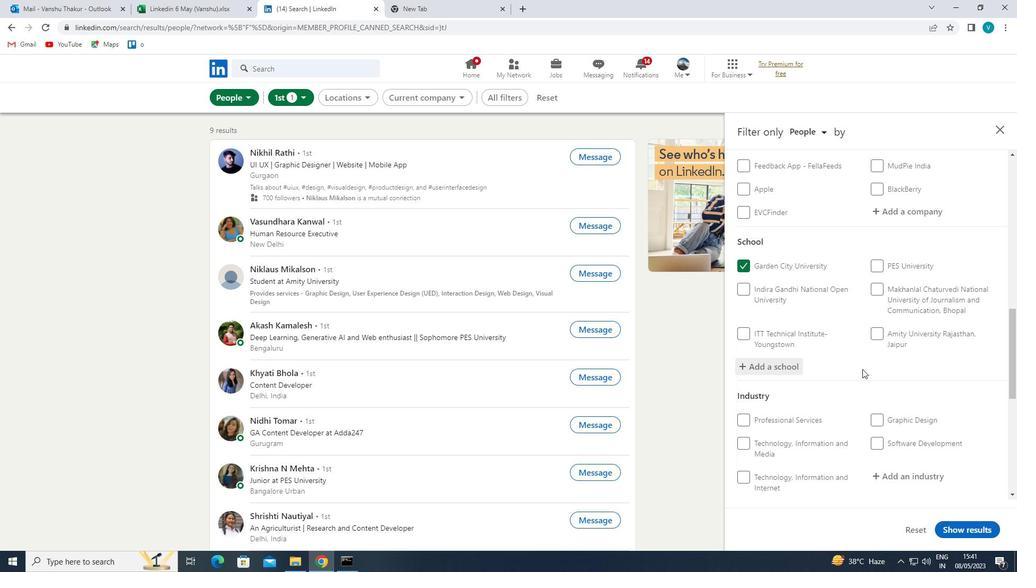 
Action: Mouse scrolled (863, 368) with delta (0, 0)
Screenshot: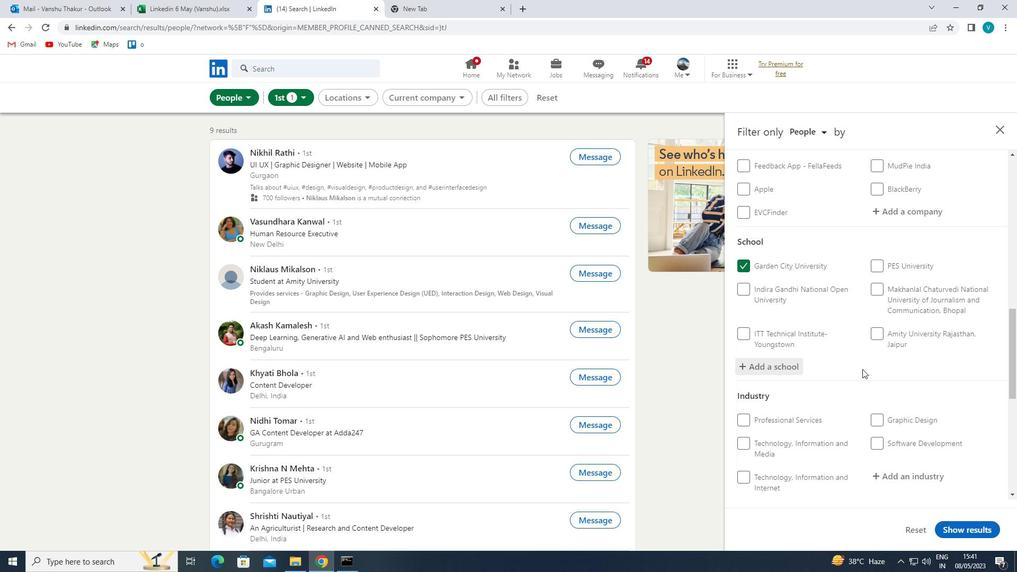 
Action: Mouse moved to (902, 313)
Screenshot: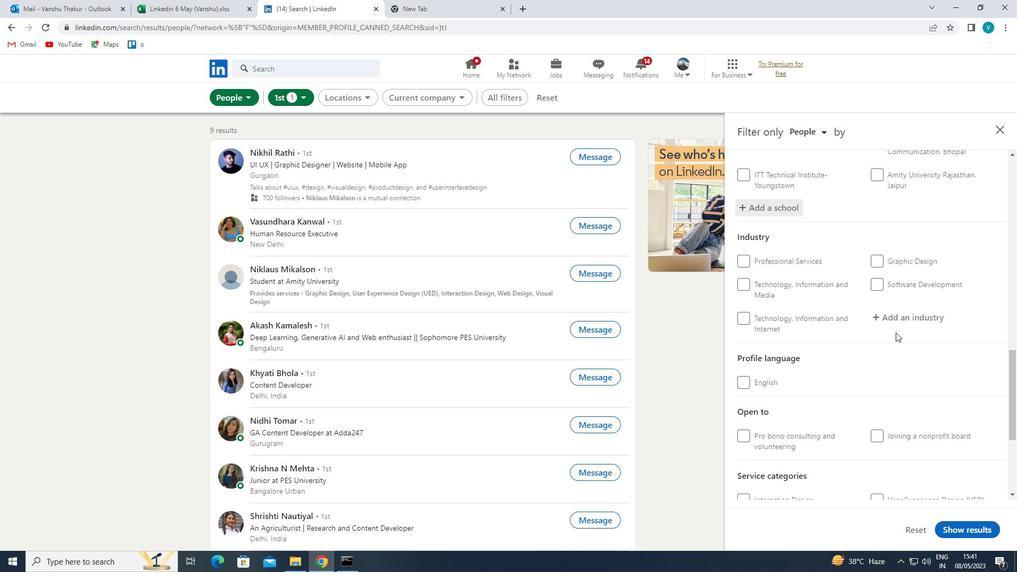 
Action: Mouse pressed left at (902, 313)
Screenshot: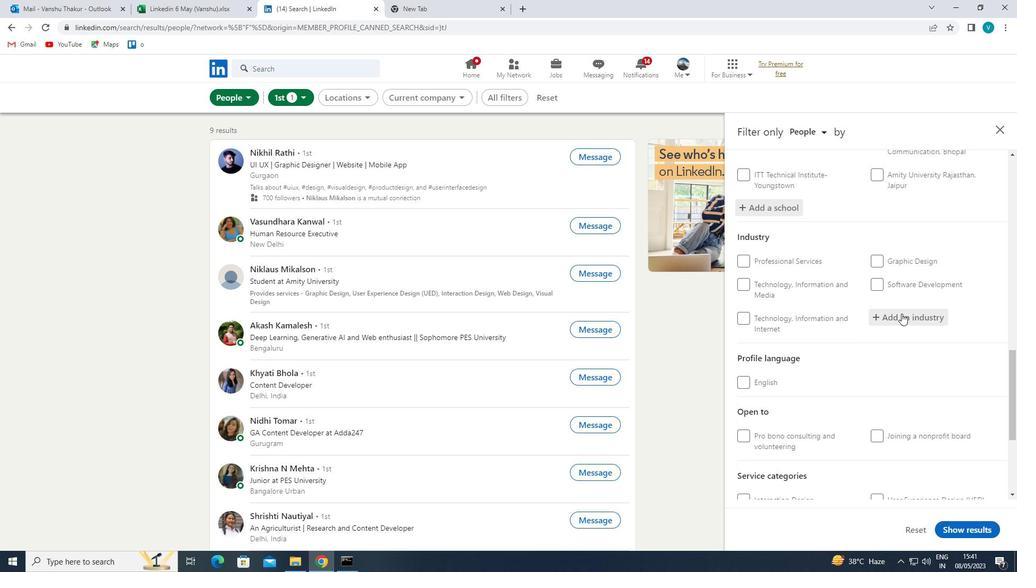 
Action: Key pressed <Key.shift>PERFOT<Key.backspace>R
Screenshot: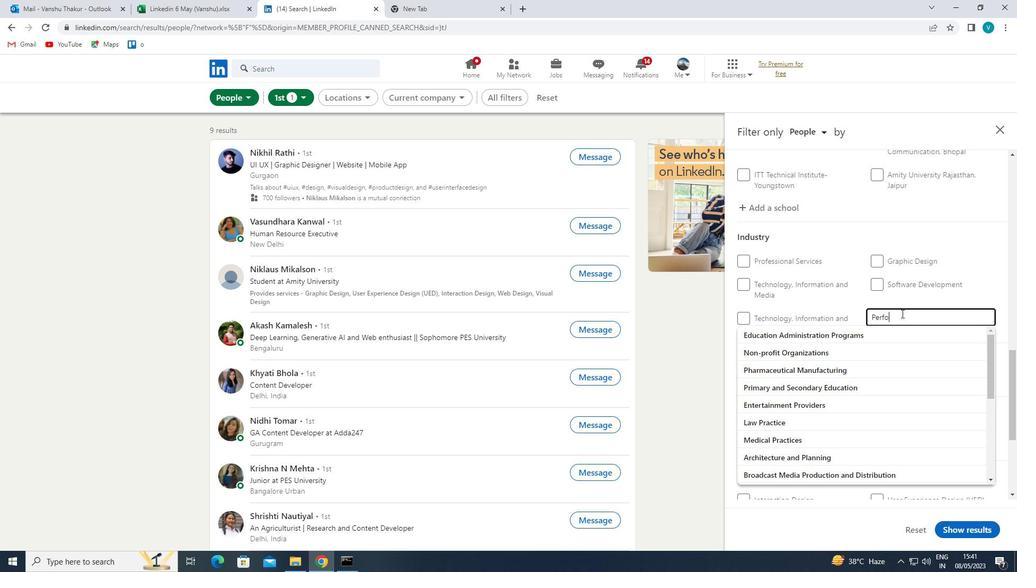 
Action: Mouse moved to (880, 355)
Screenshot: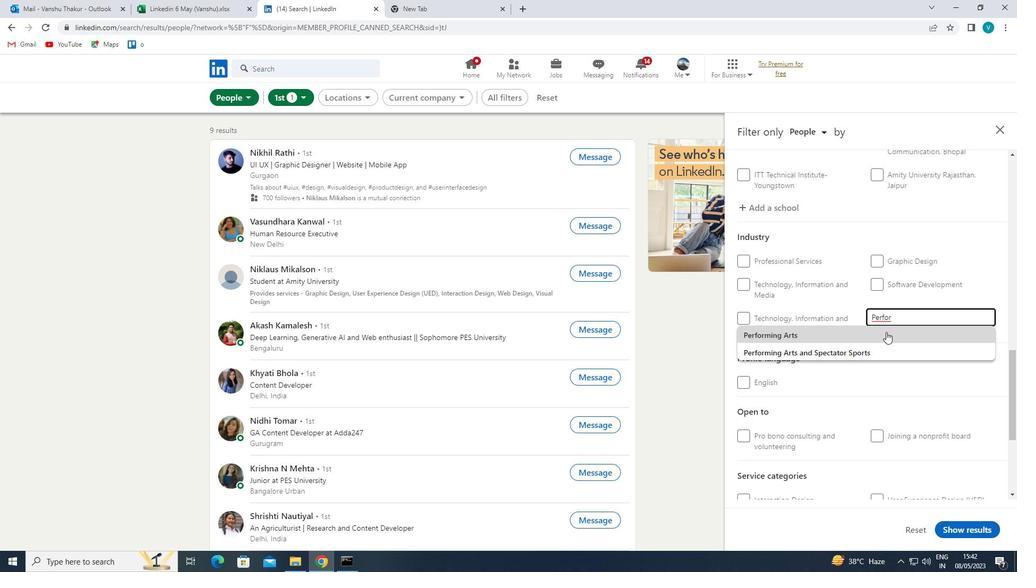 
Action: Mouse pressed left at (880, 355)
Screenshot: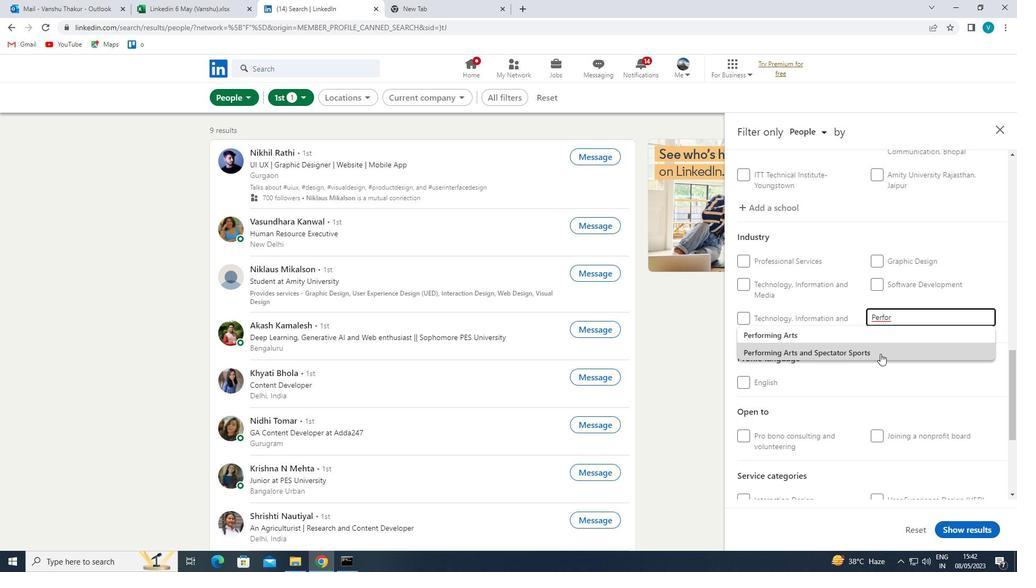
Action: Mouse scrolled (880, 354) with delta (0, 0)
Screenshot: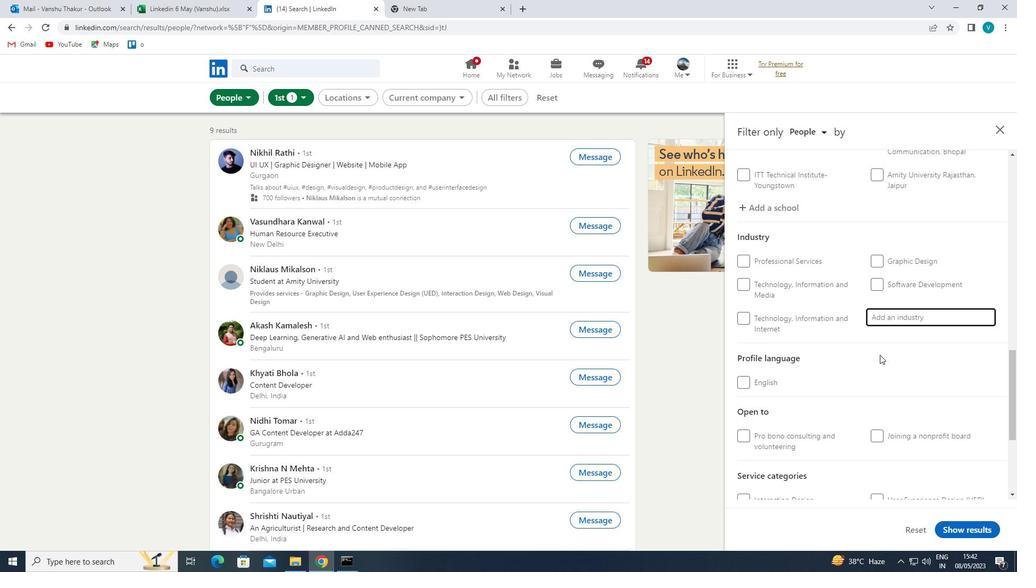 
Action: Mouse scrolled (880, 354) with delta (0, 0)
Screenshot: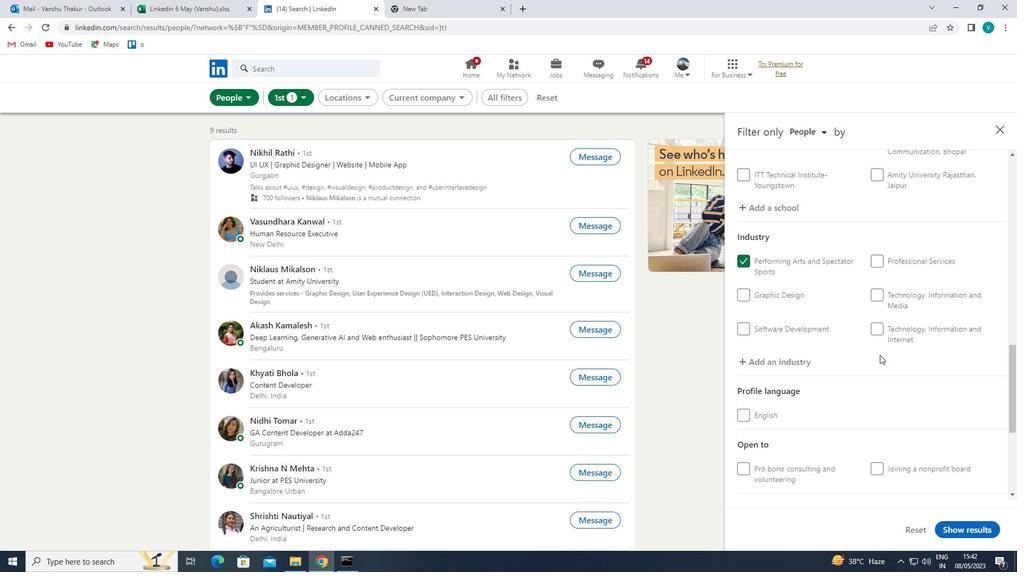 
Action: Mouse scrolled (880, 354) with delta (0, 0)
Screenshot: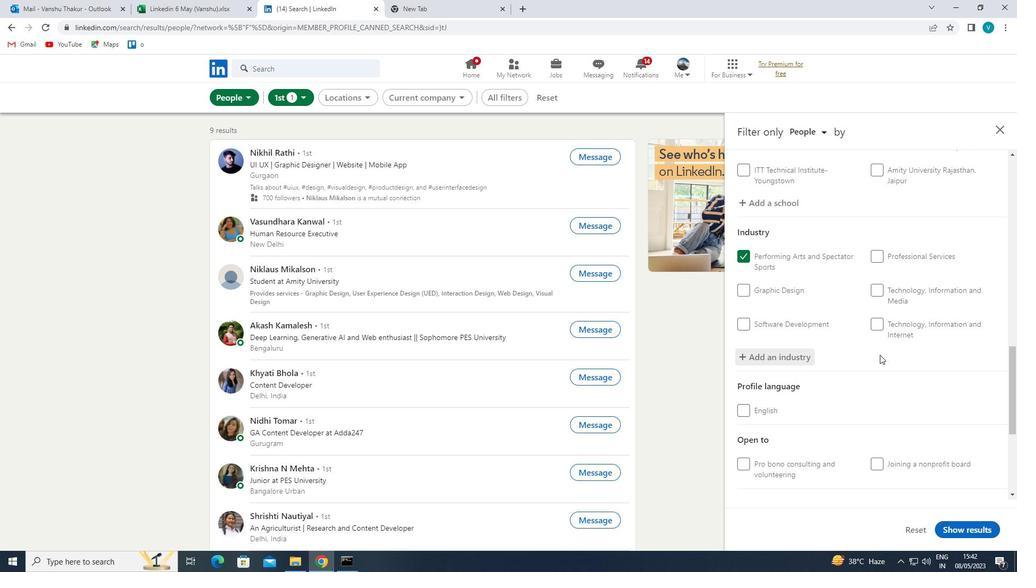 
Action: Mouse scrolled (880, 354) with delta (0, 0)
Screenshot: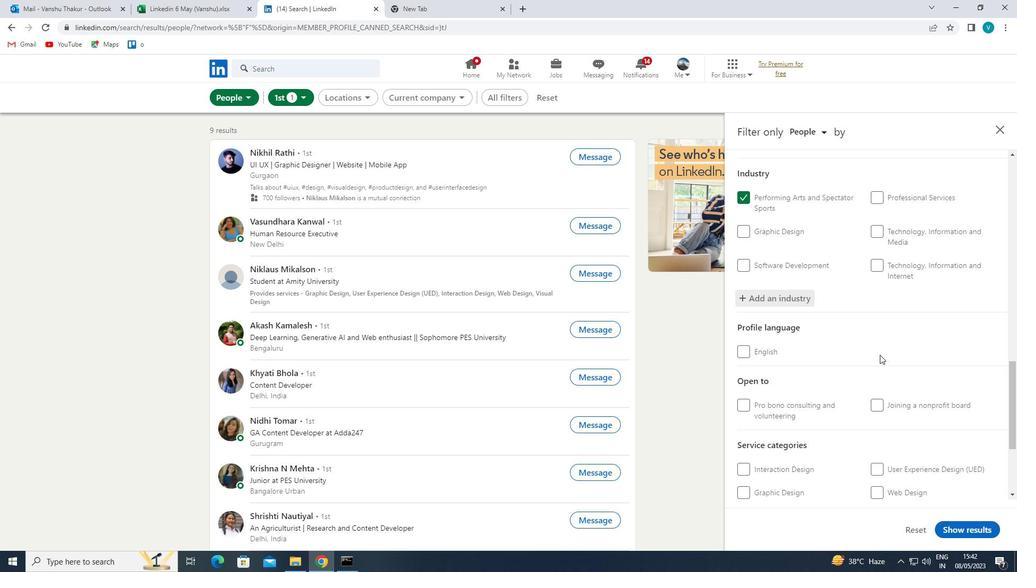 
Action: Mouse moved to (892, 370)
Screenshot: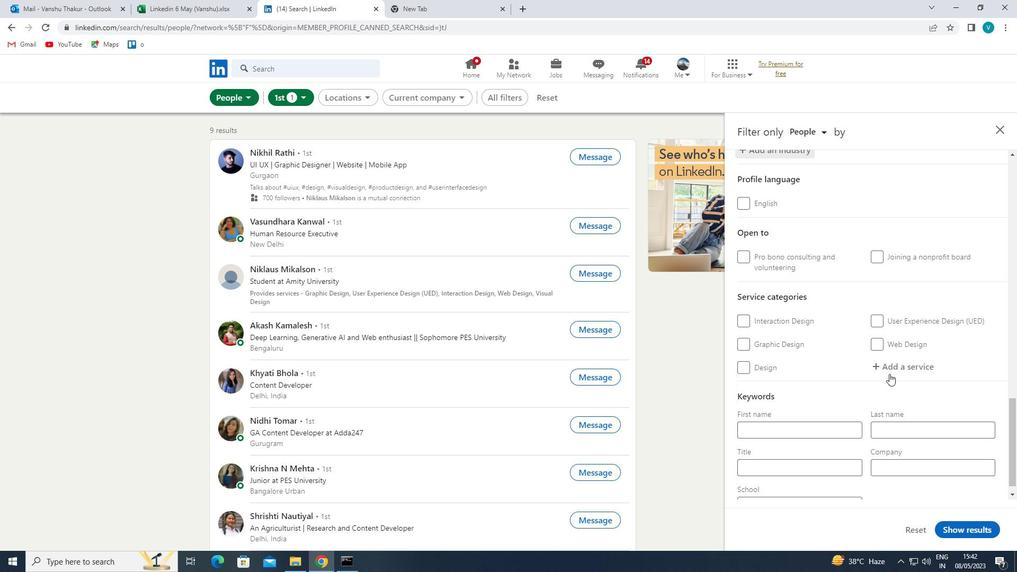 
Action: Mouse pressed left at (892, 370)
Screenshot: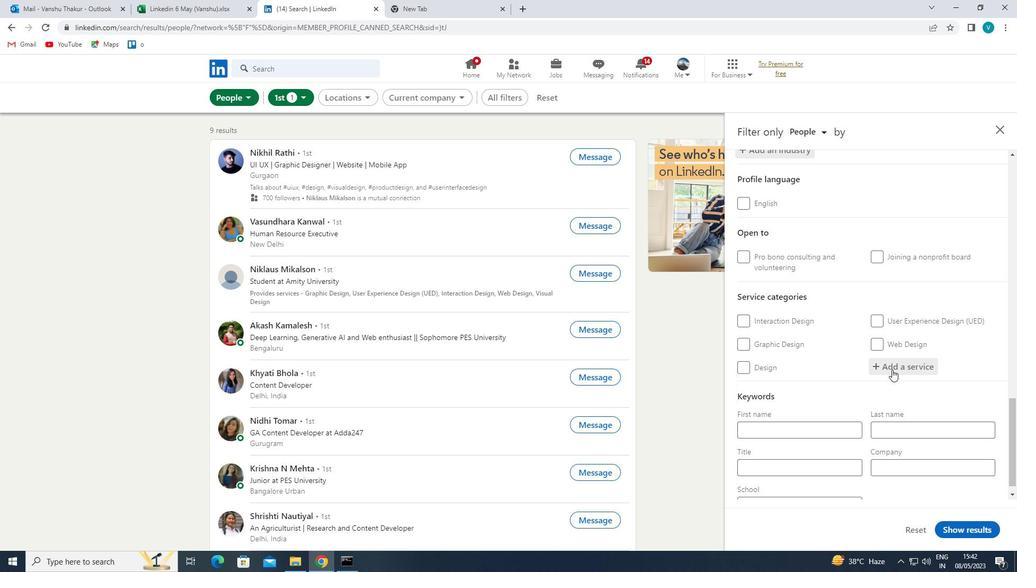 
Action: Key pressed <Key.shift>PUBLIC<Key.space>
Screenshot: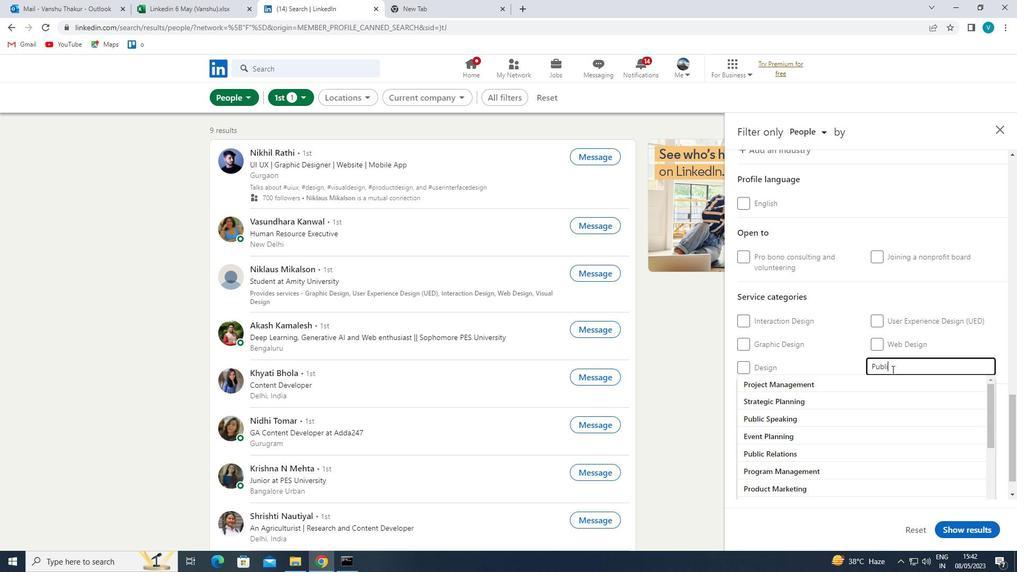 
Action: Mouse moved to (852, 401)
Screenshot: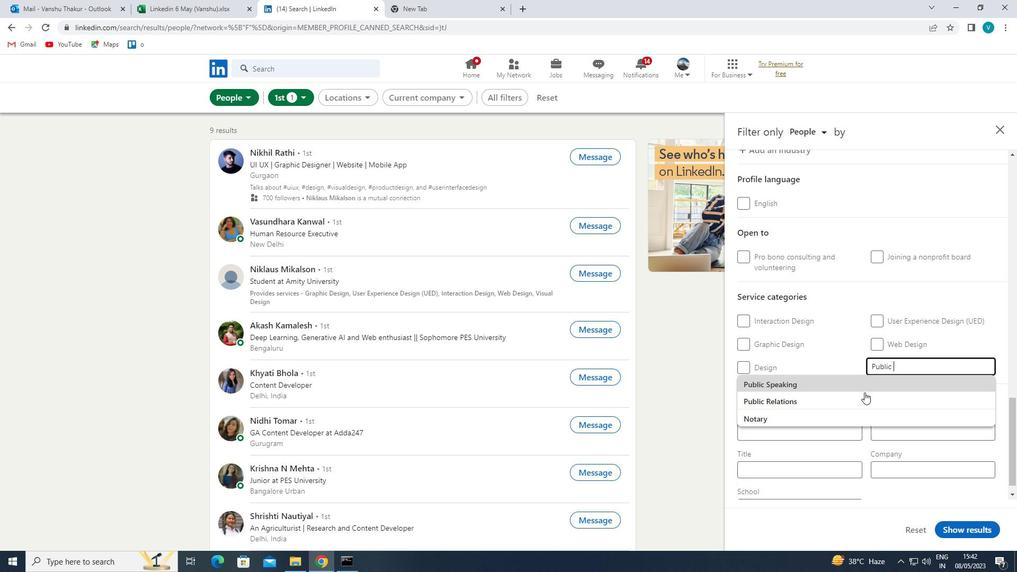 
Action: Mouse pressed left at (852, 401)
Screenshot: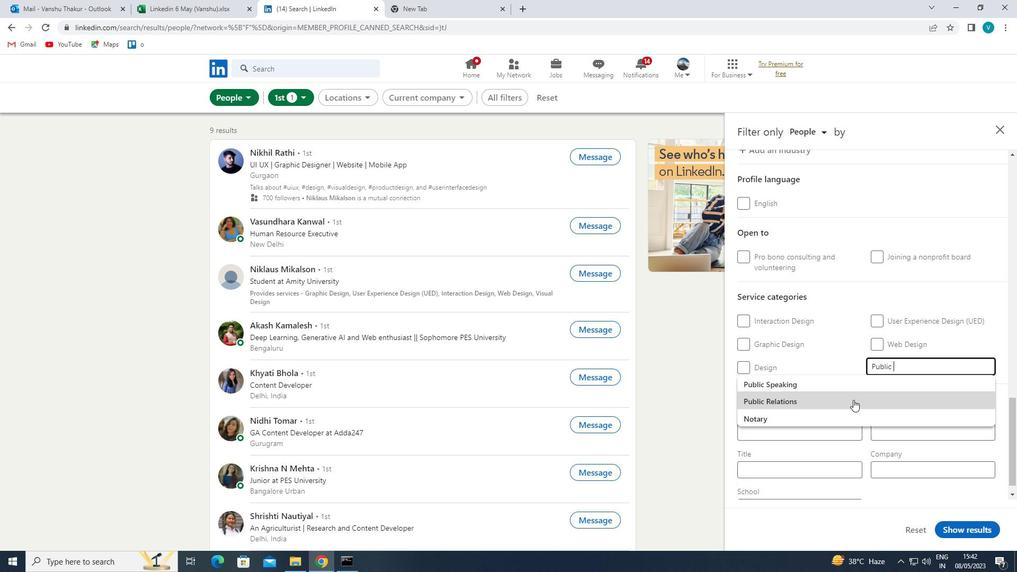 
Action: Mouse moved to (850, 402)
Screenshot: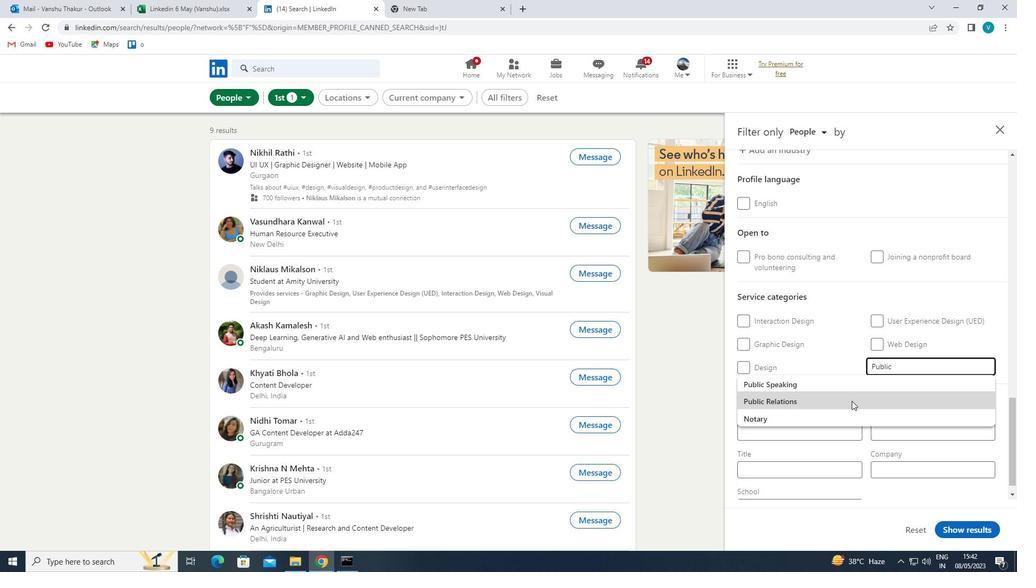 
Action: Mouse scrolled (850, 402) with delta (0, 0)
Screenshot: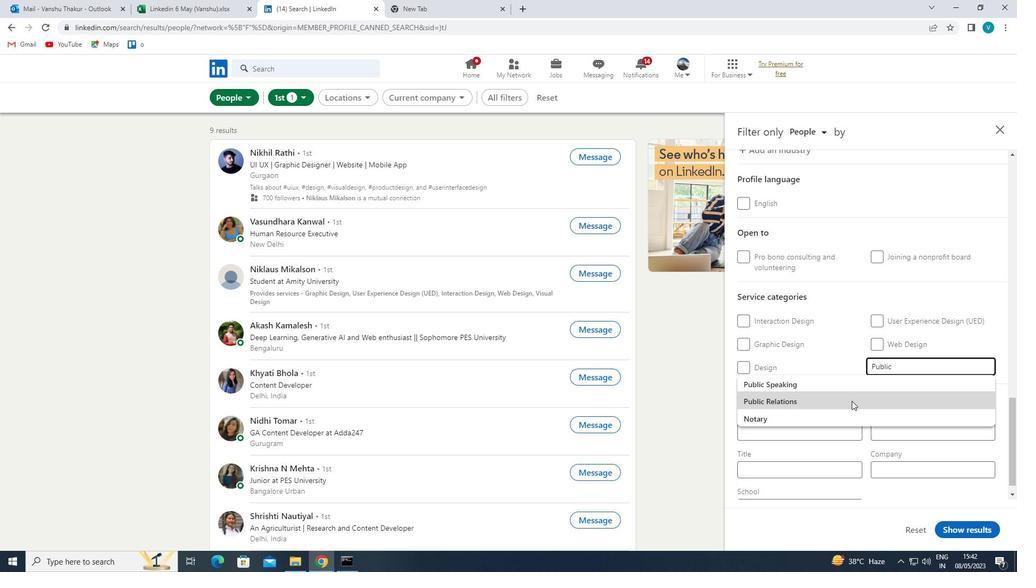 
Action: Mouse moved to (847, 405)
Screenshot: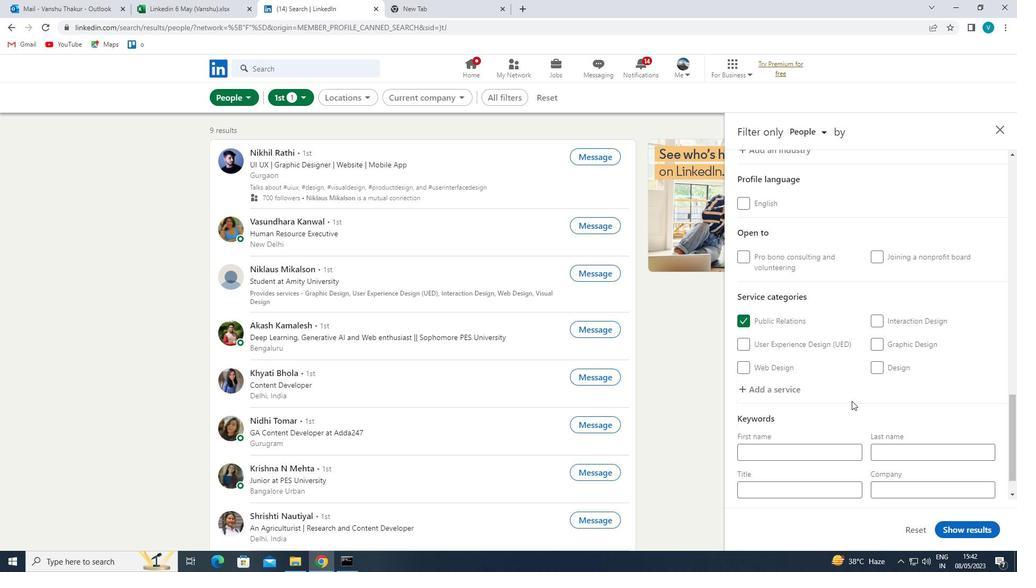 
Action: Mouse scrolled (847, 405) with delta (0, 0)
Screenshot: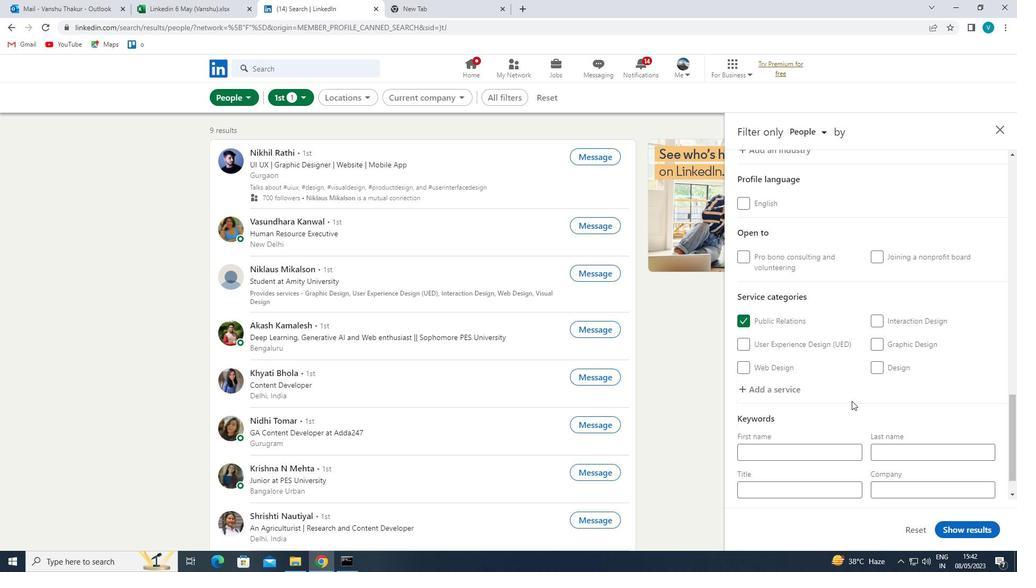
Action: Mouse moved to (845, 406)
Screenshot: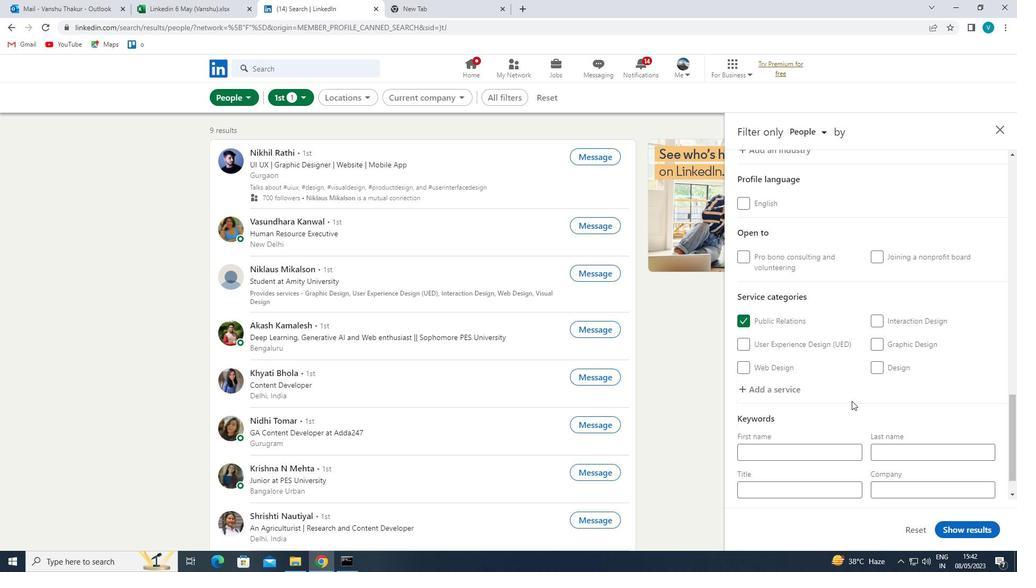 
Action: Mouse scrolled (845, 405) with delta (0, 0)
Screenshot: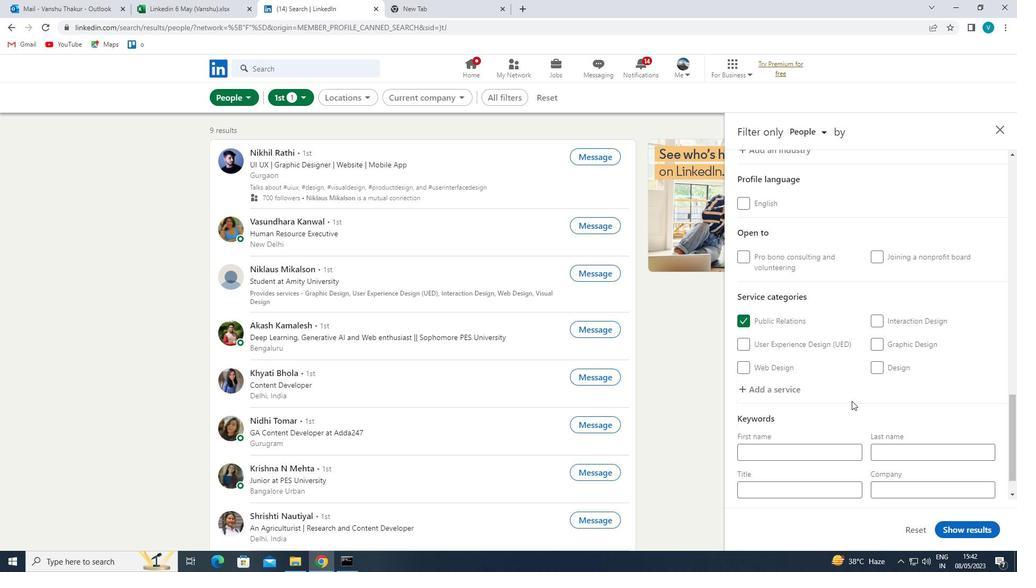 
Action: Mouse moved to (829, 451)
Screenshot: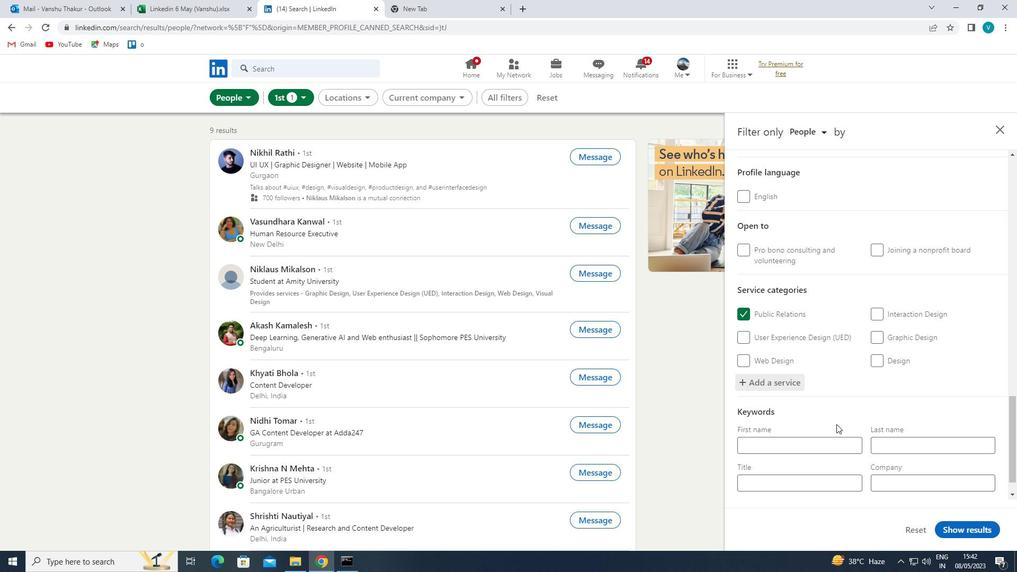 
Action: Mouse pressed left at (829, 451)
Screenshot: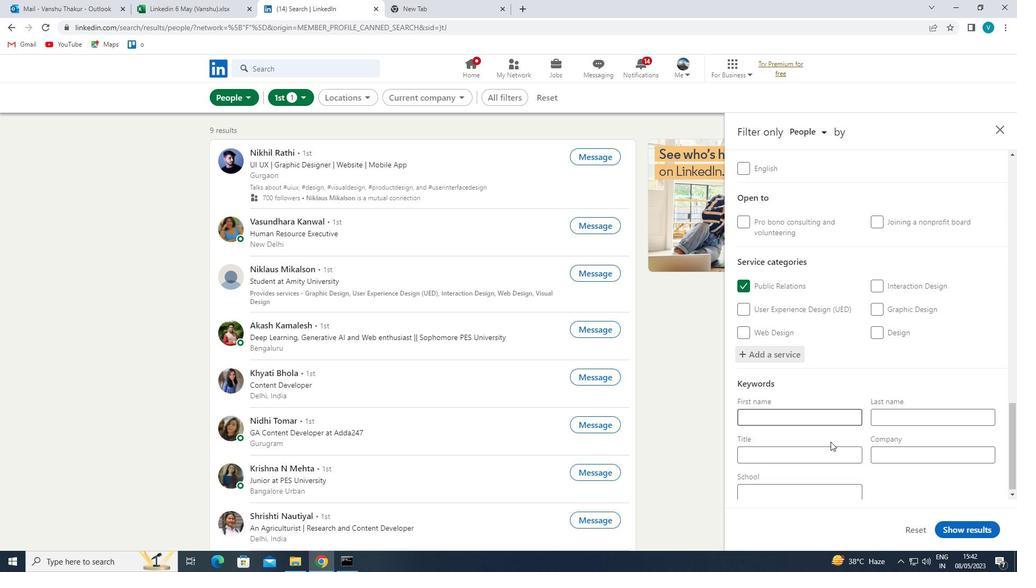 
Action: Key pressed <Key.shift>IT<Key.space><Key.shift>PROFESSIONAL
Screenshot: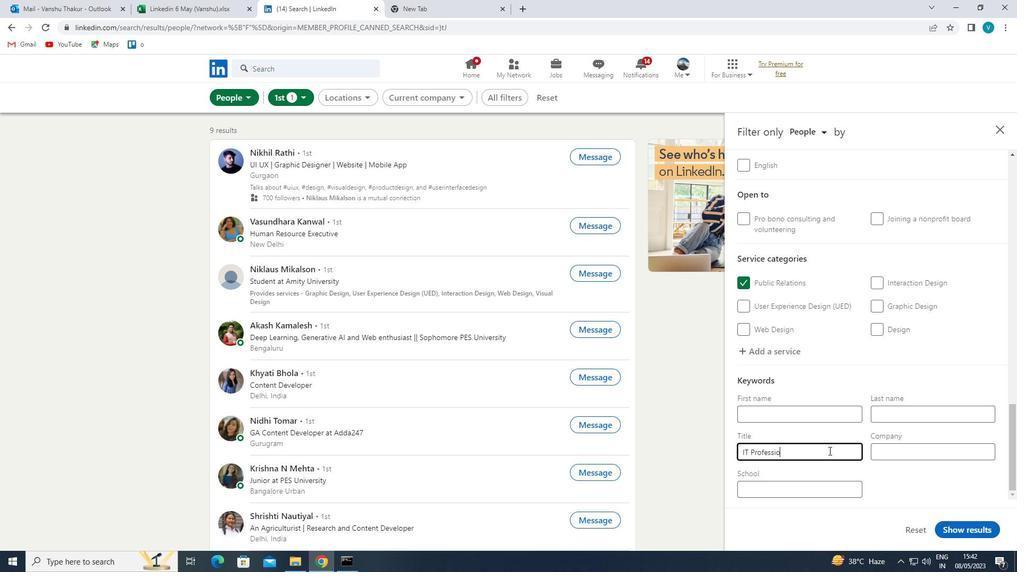 
Action: Mouse moved to (970, 523)
Screenshot: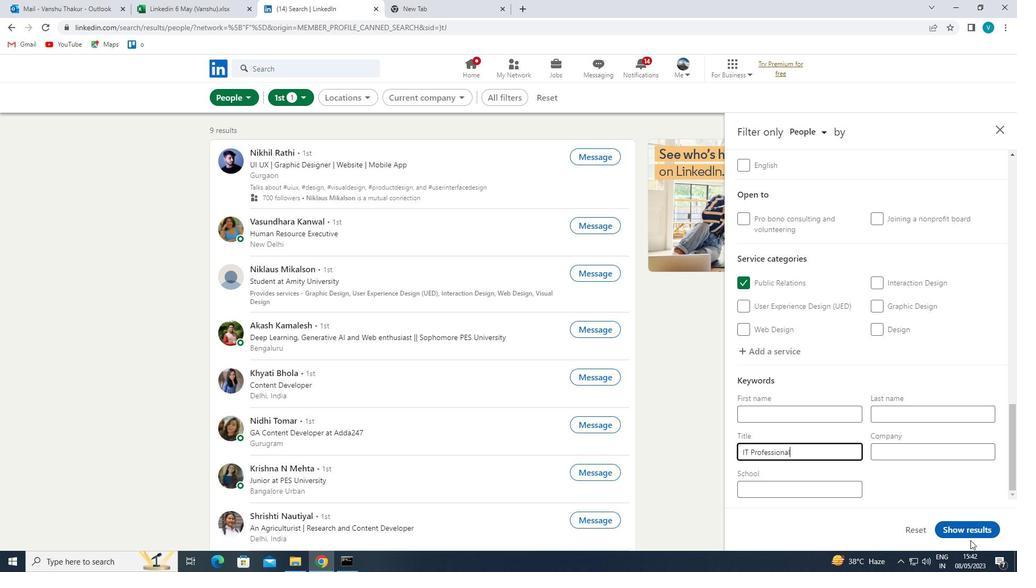 
Action: Mouse pressed left at (970, 523)
Screenshot: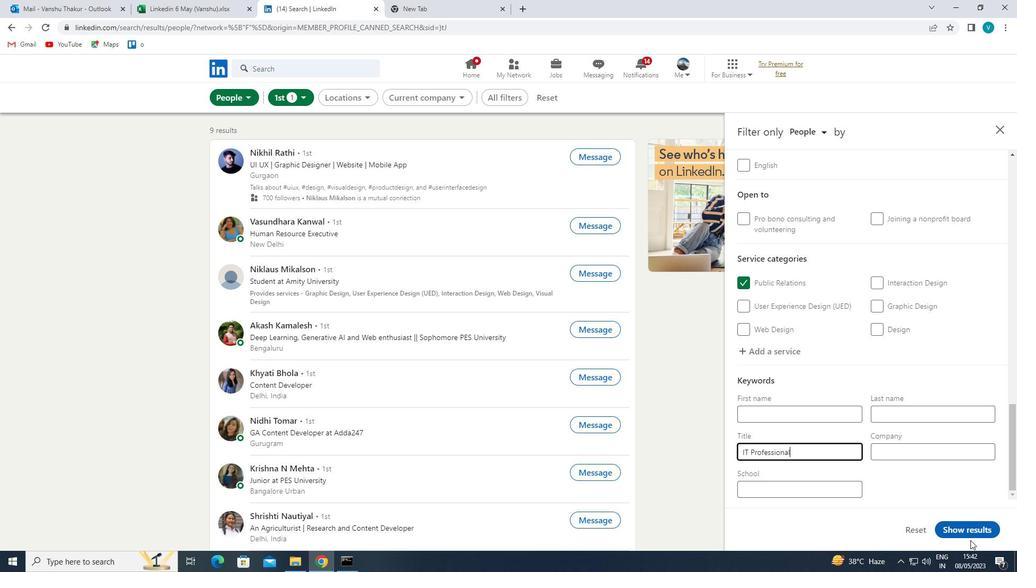 
